 Task: Add Country Life P-5-P 50 Mg to the cart.
Action: Mouse pressed left at (22, 74)
Screenshot: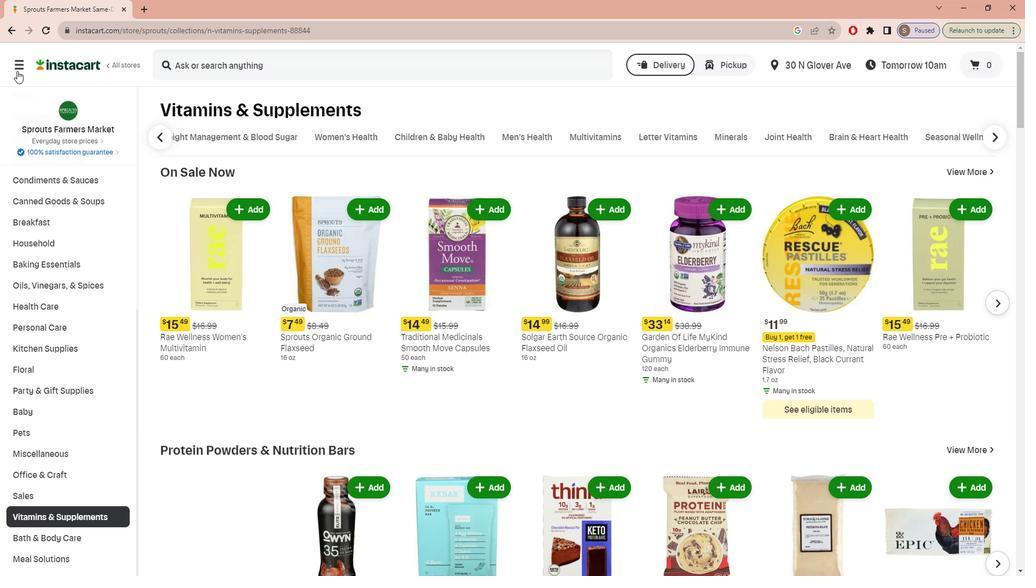 
Action: Mouse moved to (26, 138)
Screenshot: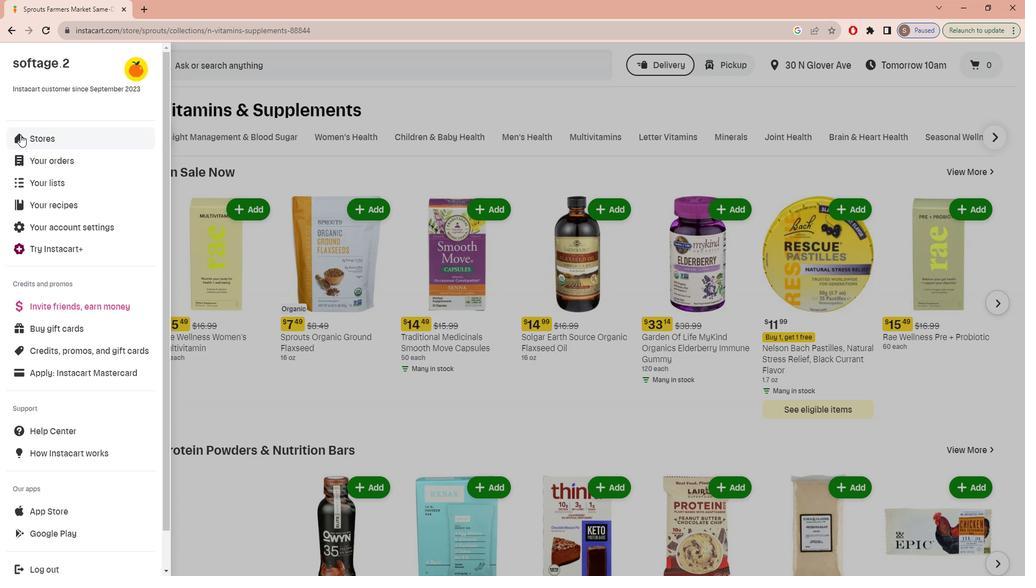 
Action: Mouse pressed left at (26, 138)
Screenshot: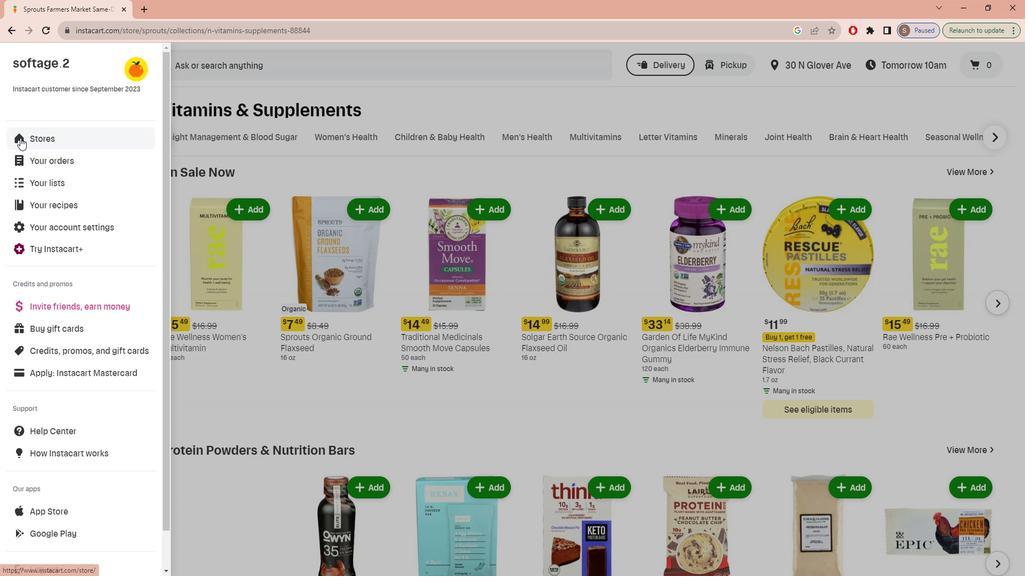 
Action: Mouse moved to (248, 107)
Screenshot: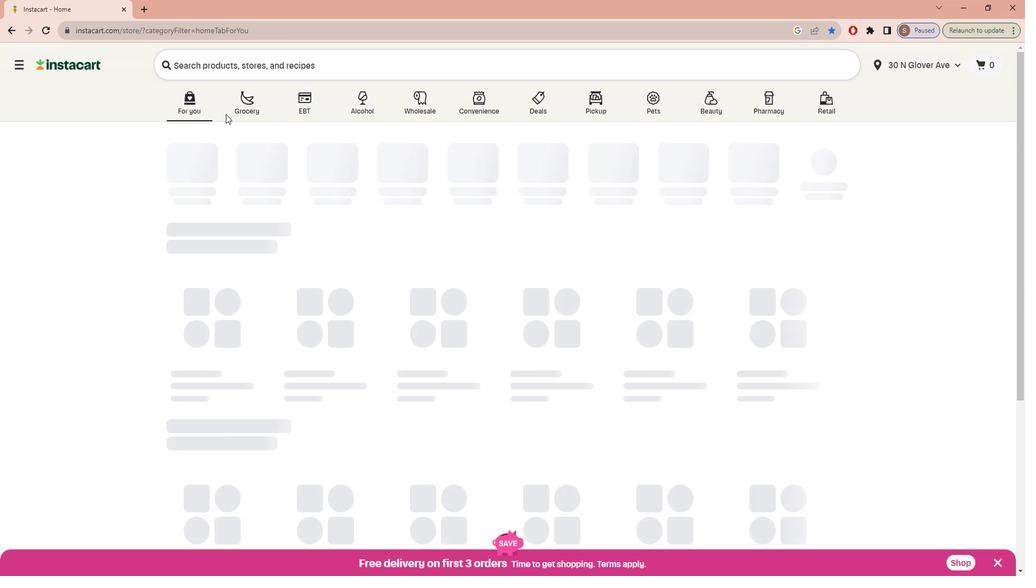
Action: Mouse pressed left at (248, 107)
Screenshot: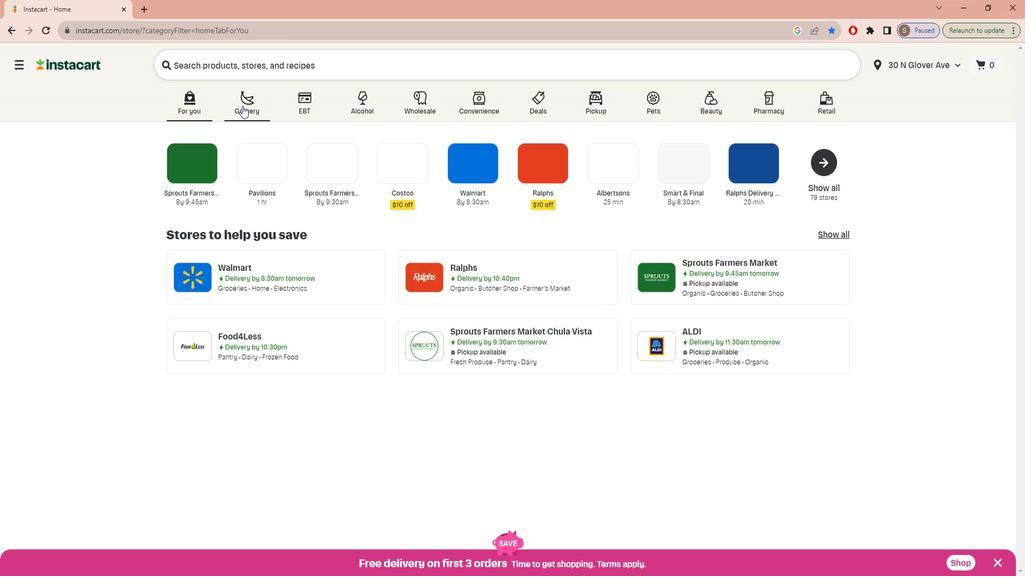
Action: Mouse moved to (226, 313)
Screenshot: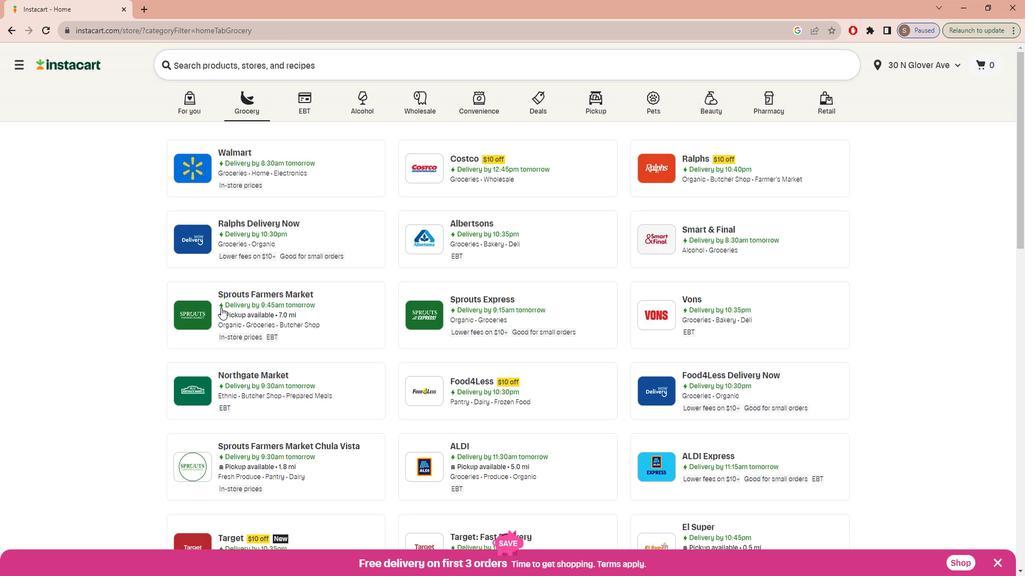 
Action: Mouse pressed left at (226, 313)
Screenshot: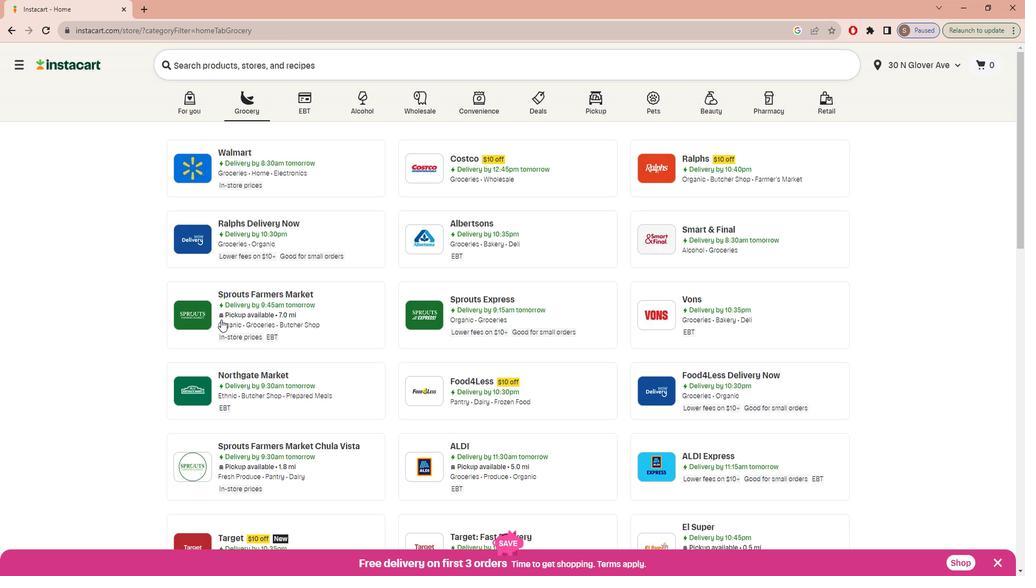 
Action: Mouse moved to (93, 327)
Screenshot: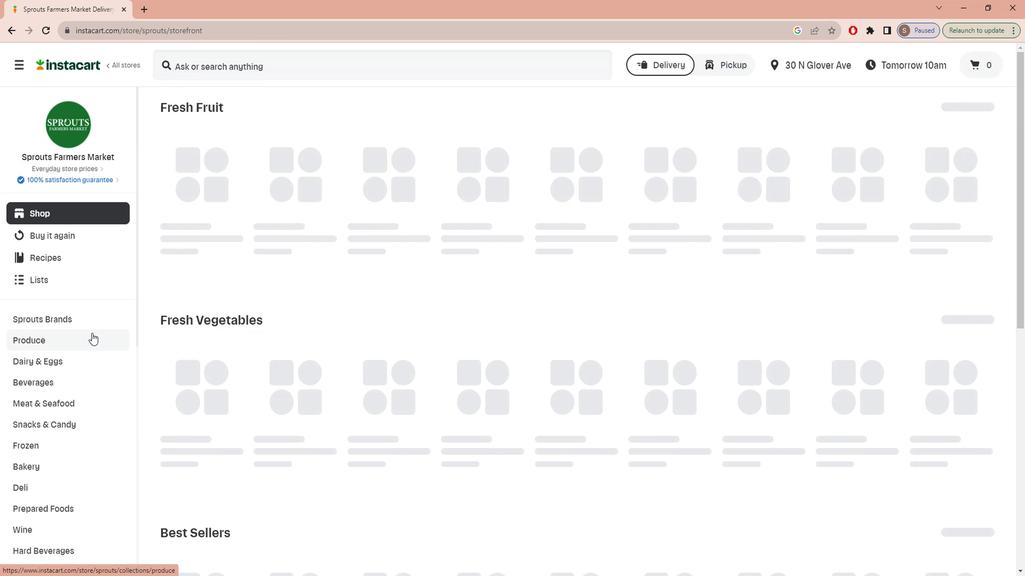 
Action: Mouse scrolled (93, 326) with delta (0, 0)
Screenshot: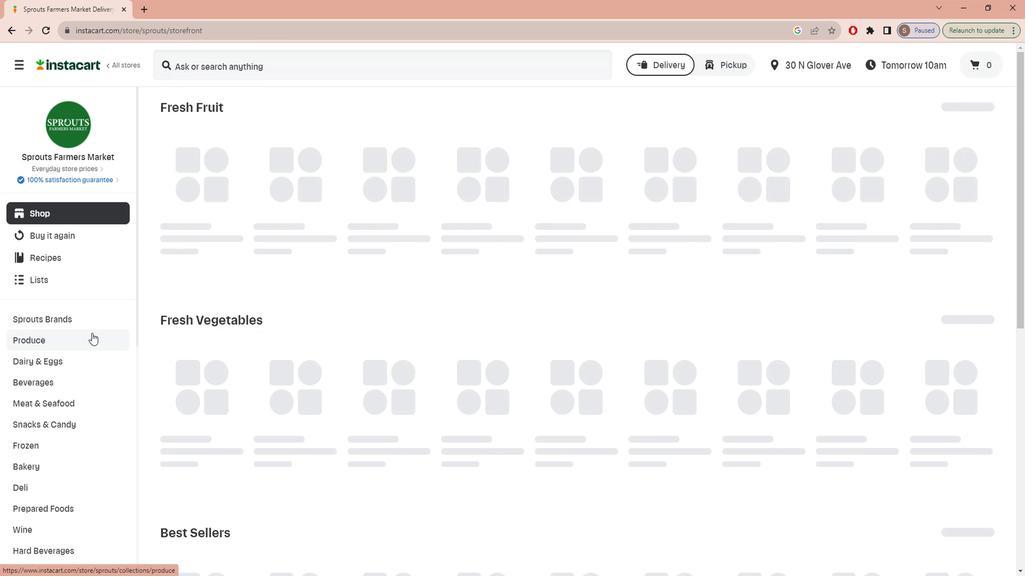 
Action: Mouse moved to (92, 327)
Screenshot: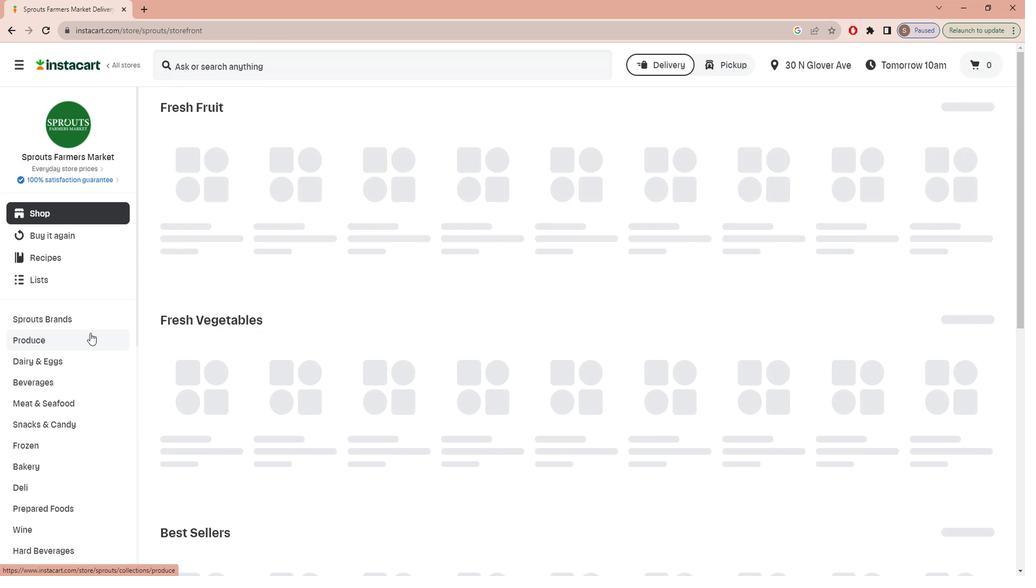 
Action: Mouse scrolled (92, 327) with delta (0, 0)
Screenshot: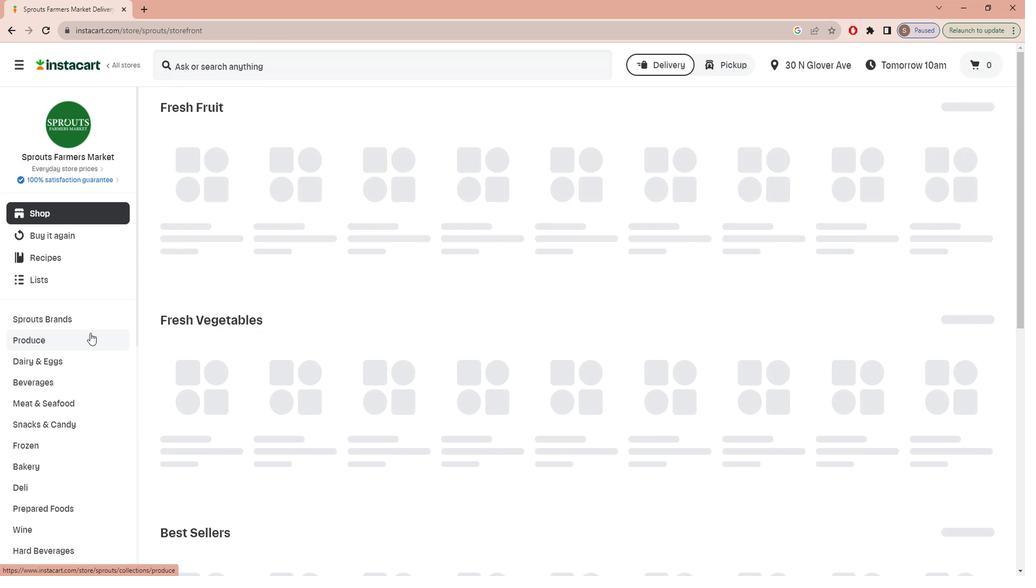 
Action: Mouse moved to (91, 327)
Screenshot: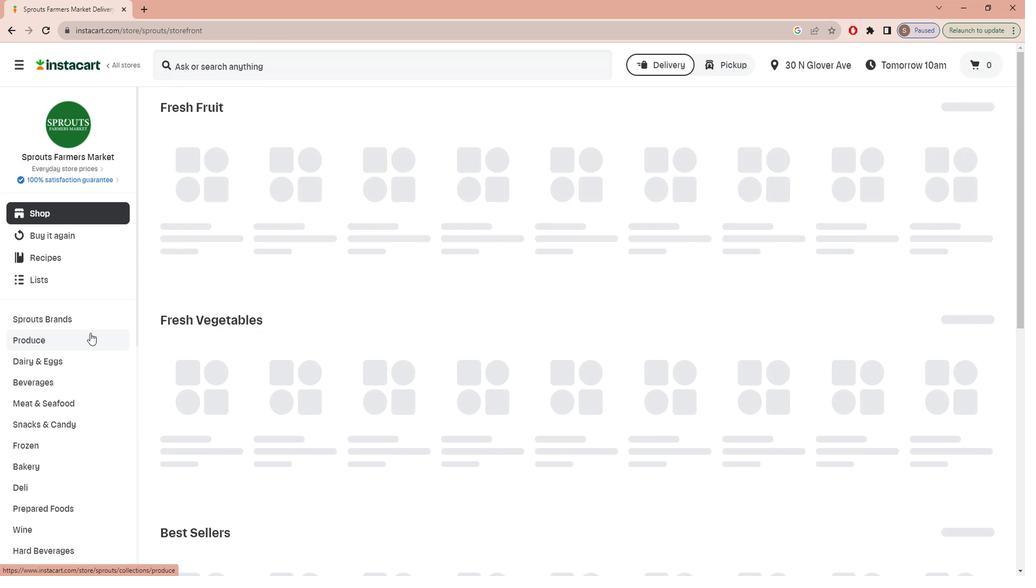 
Action: Mouse scrolled (91, 327) with delta (0, 0)
Screenshot: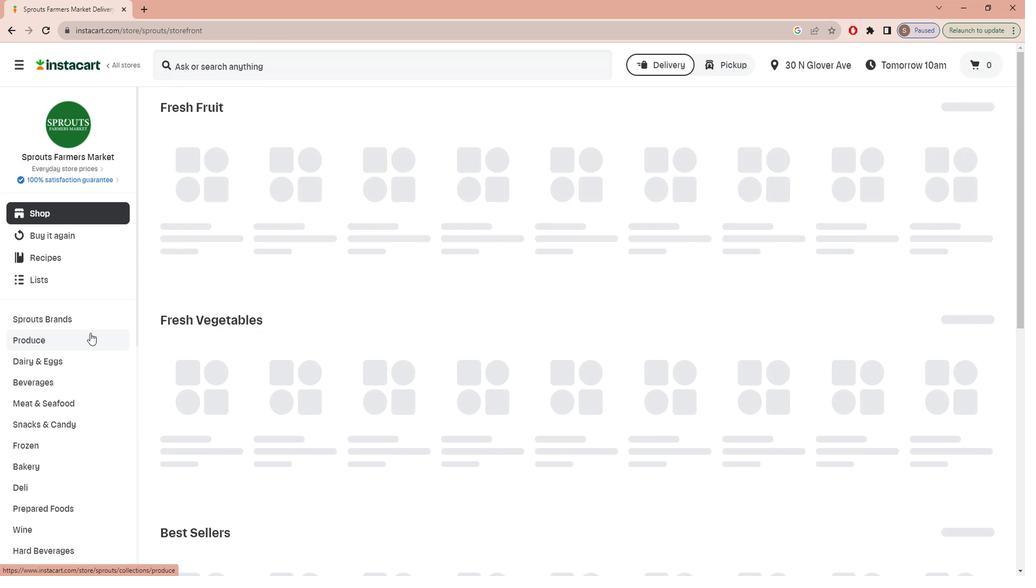 
Action: Mouse moved to (90, 327)
Screenshot: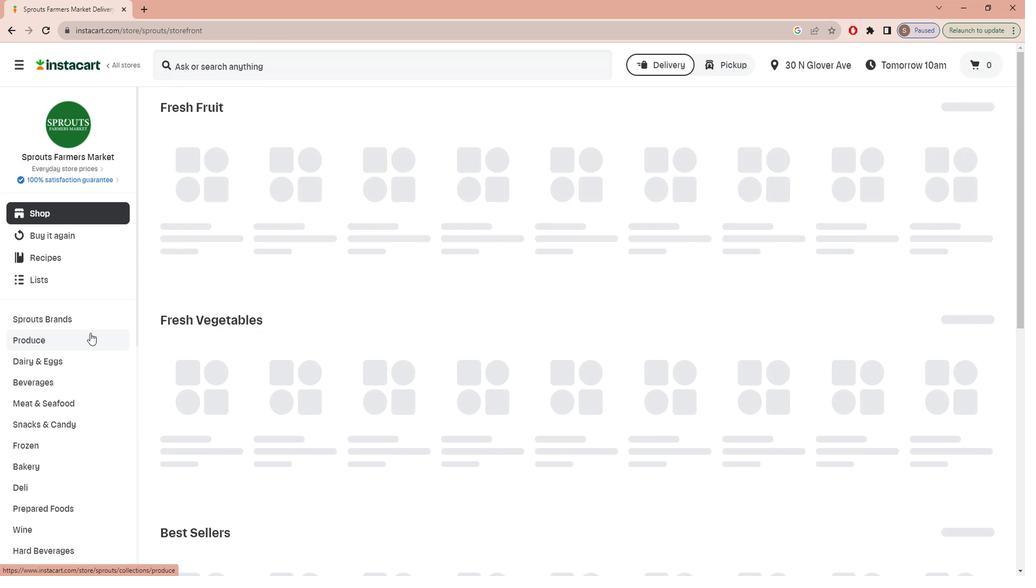 
Action: Mouse scrolled (90, 327) with delta (0, 0)
Screenshot: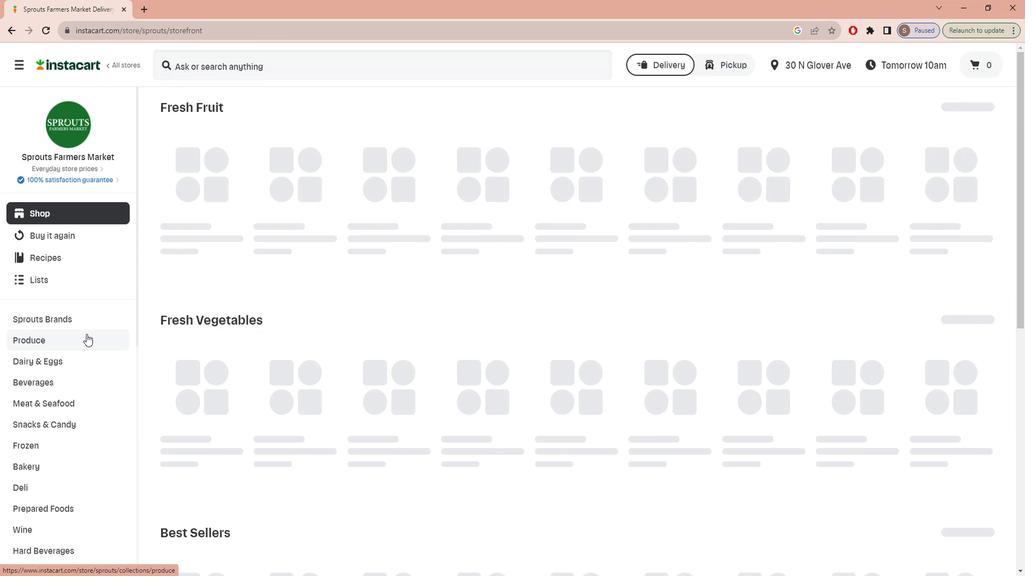 
Action: Mouse scrolled (90, 327) with delta (0, 0)
Screenshot: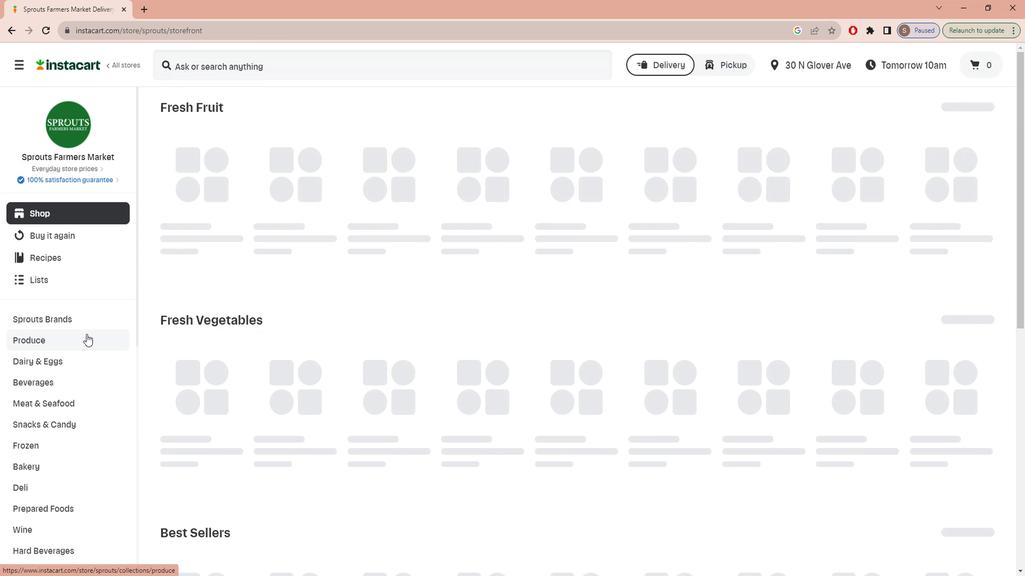 
Action: Mouse scrolled (90, 327) with delta (0, 0)
Screenshot: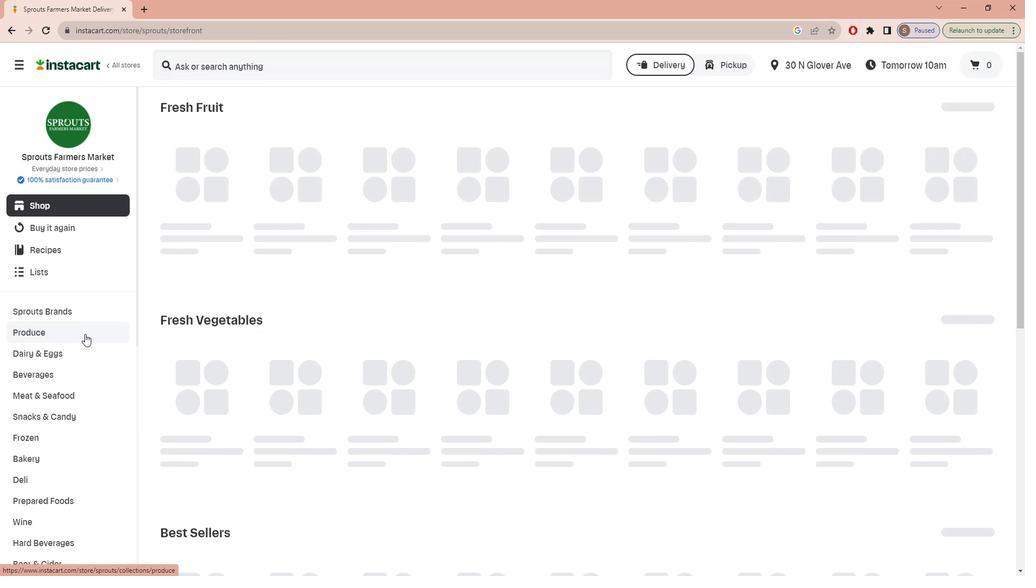 
Action: Mouse scrolled (90, 327) with delta (0, 0)
Screenshot: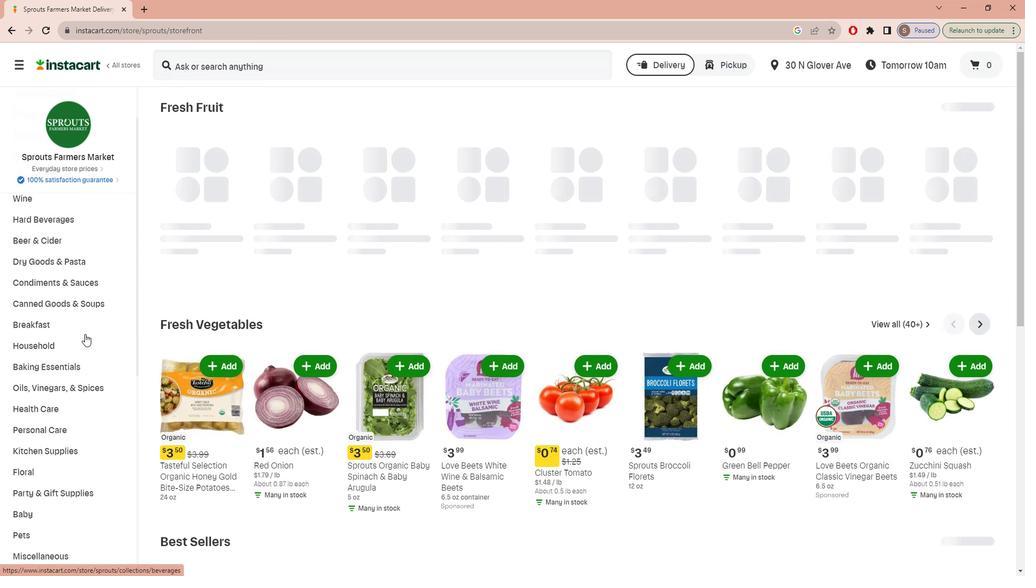 
Action: Mouse scrolled (90, 327) with delta (0, 0)
Screenshot: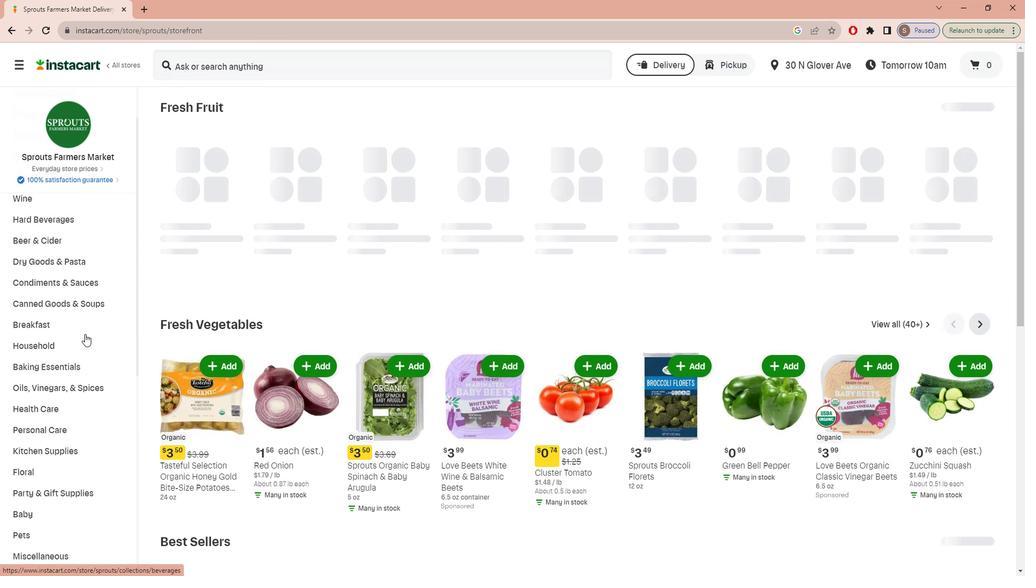 
Action: Mouse scrolled (90, 327) with delta (0, 0)
Screenshot: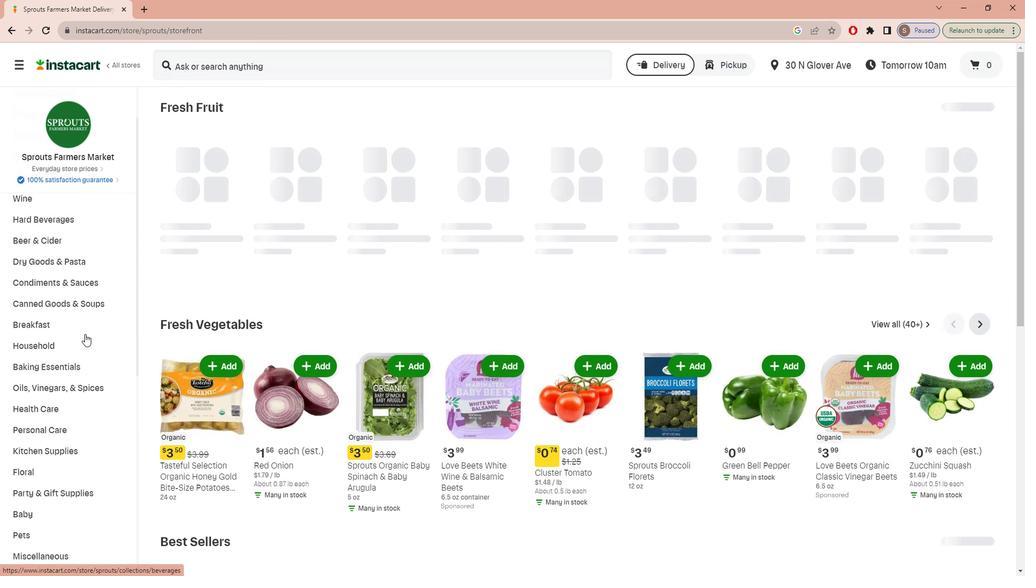 
Action: Mouse scrolled (90, 327) with delta (0, 0)
Screenshot: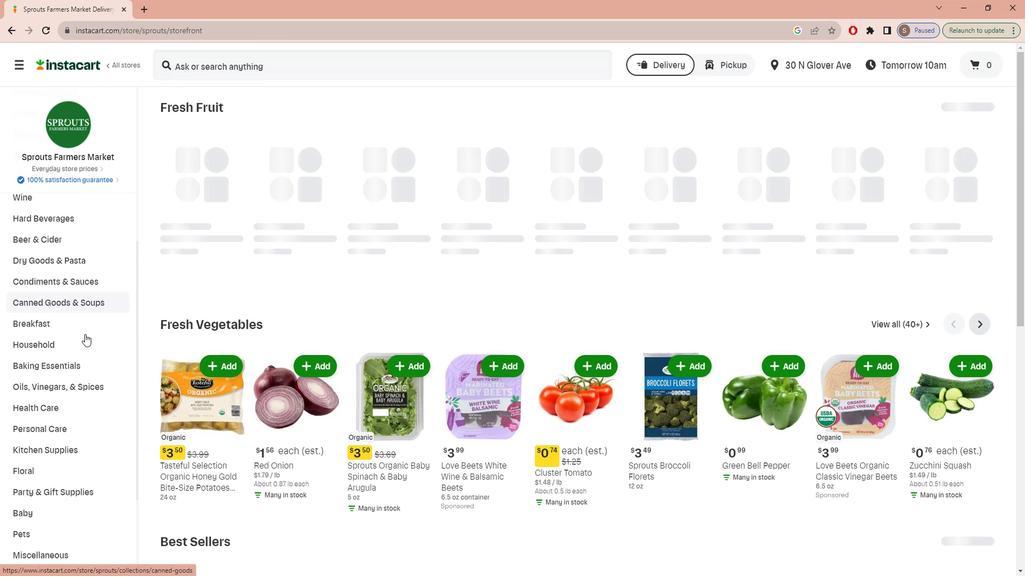
Action: Mouse scrolled (90, 327) with delta (0, 0)
Screenshot: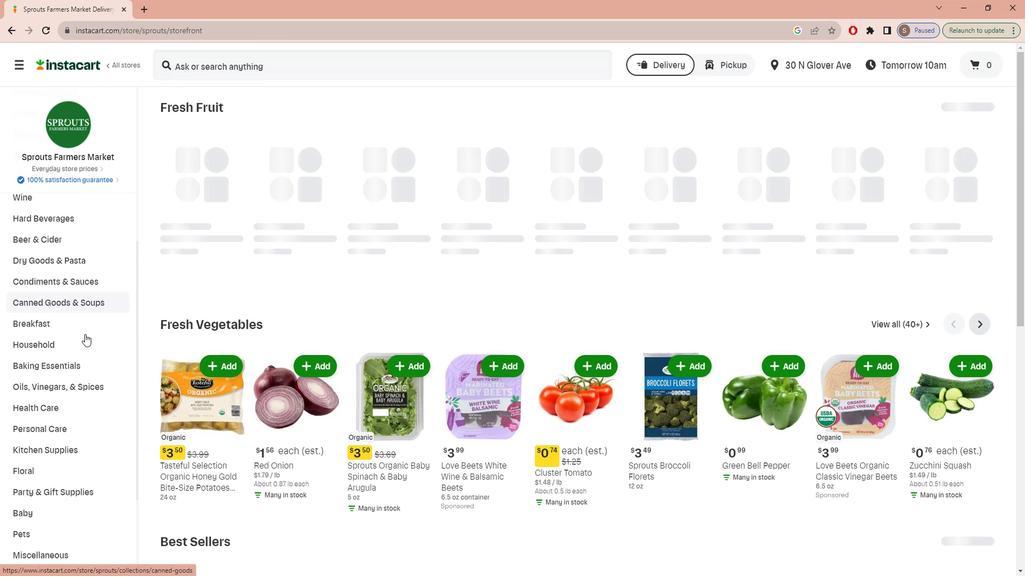 
Action: Mouse scrolled (90, 327) with delta (0, 0)
Screenshot: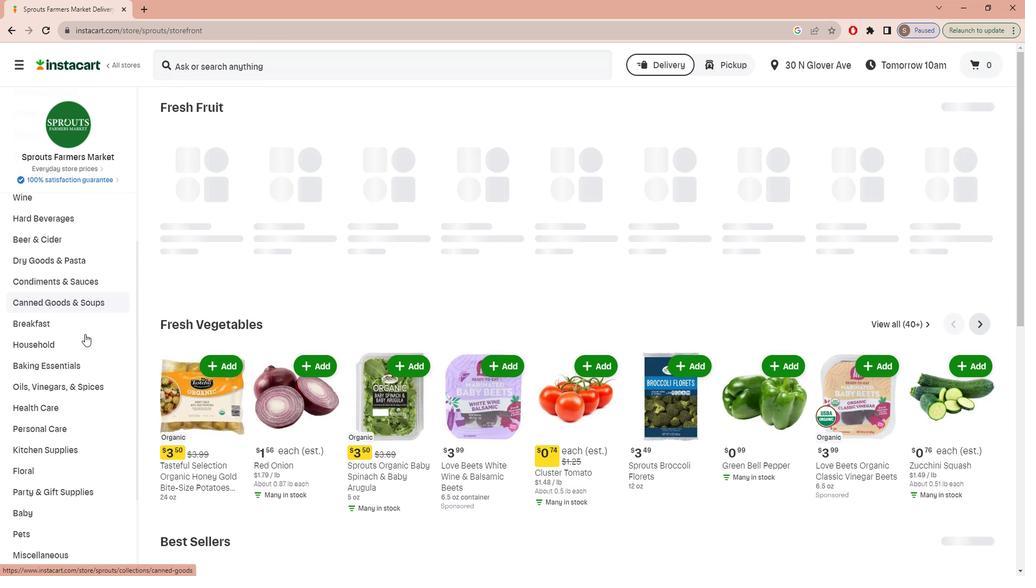 
Action: Mouse moved to (60, 499)
Screenshot: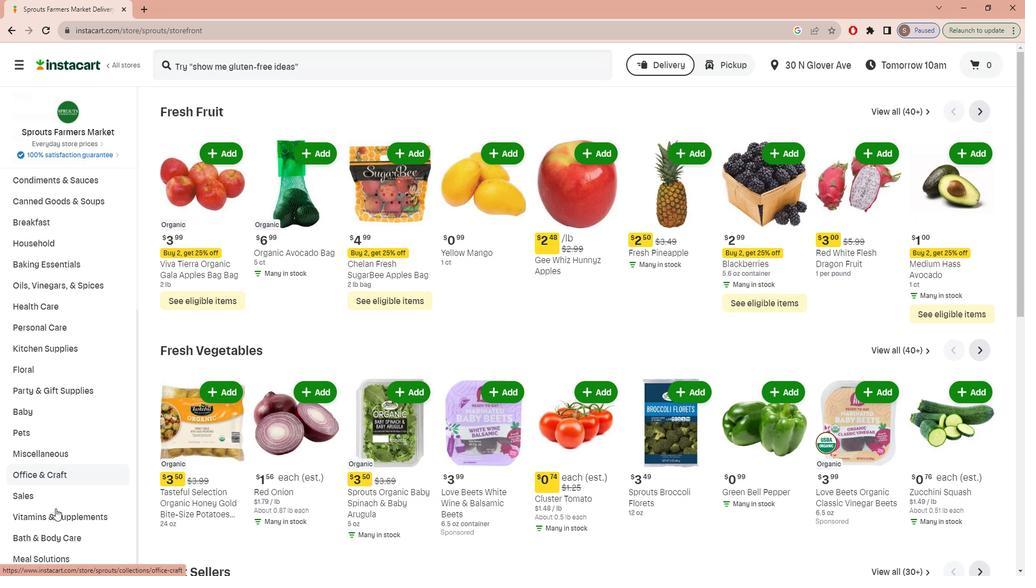 
Action: Mouse pressed left at (60, 499)
Screenshot: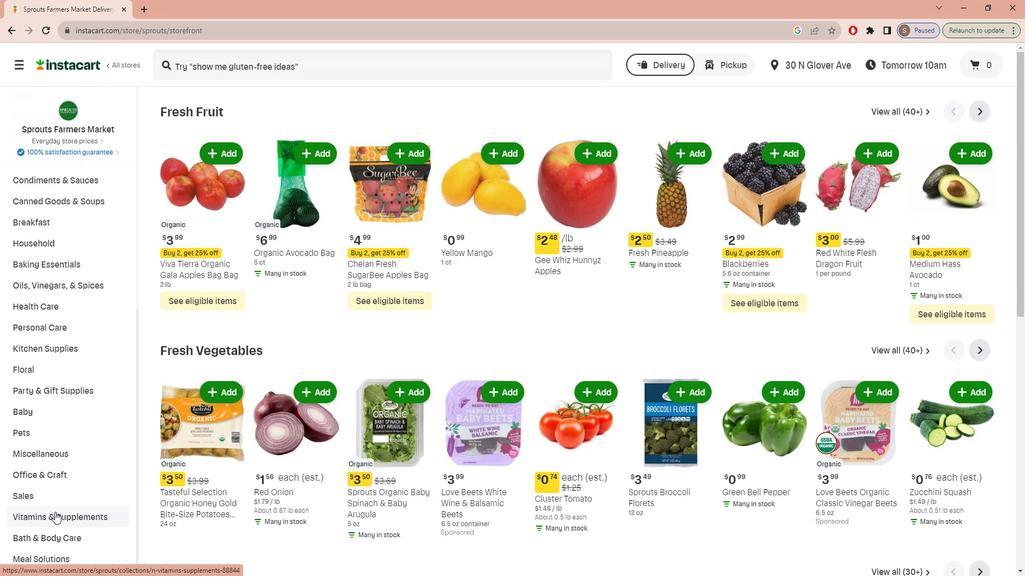 
Action: Mouse moved to (998, 134)
Screenshot: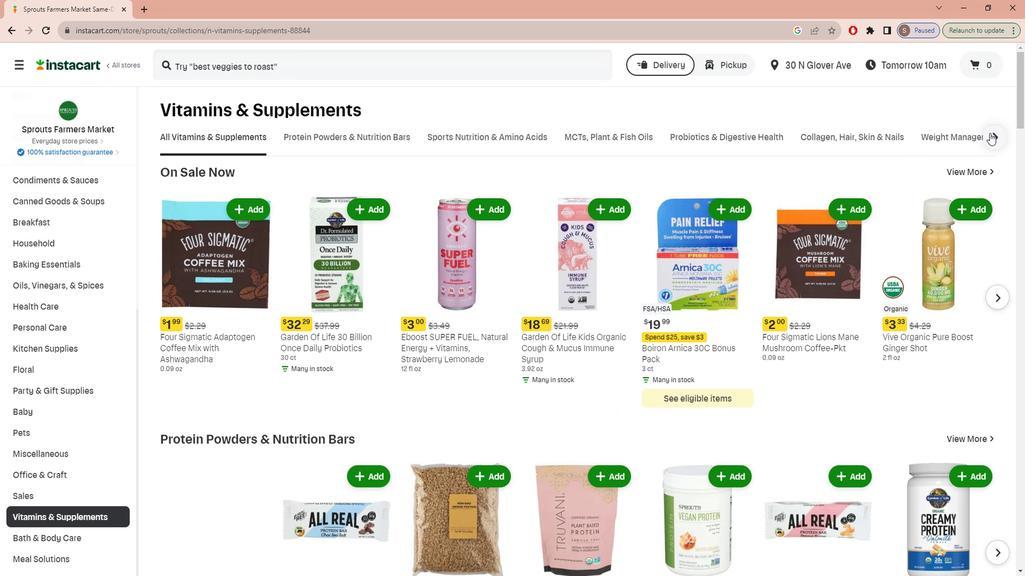 
Action: Mouse pressed left at (998, 134)
Screenshot: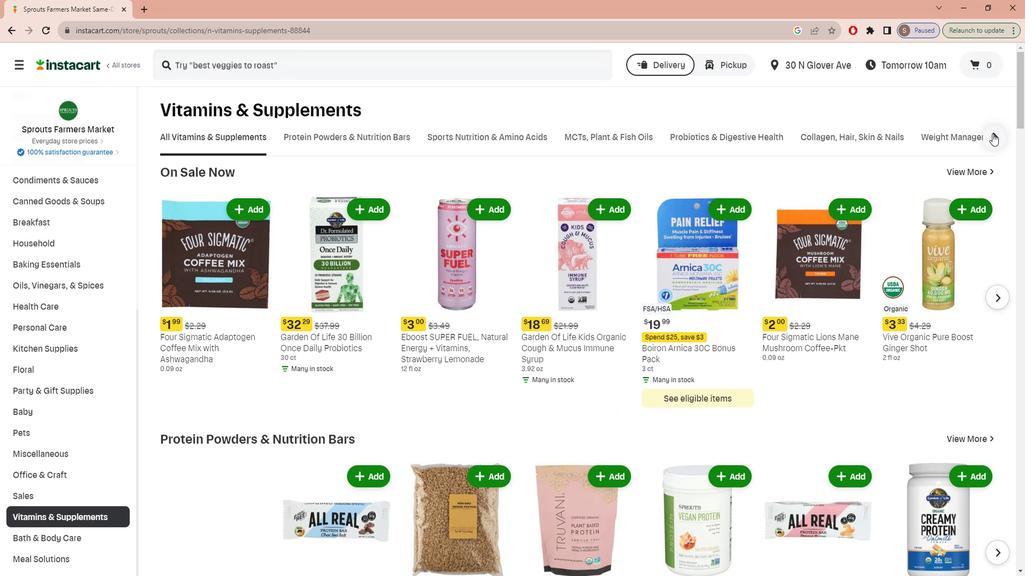 
Action: Mouse moved to (738, 136)
Screenshot: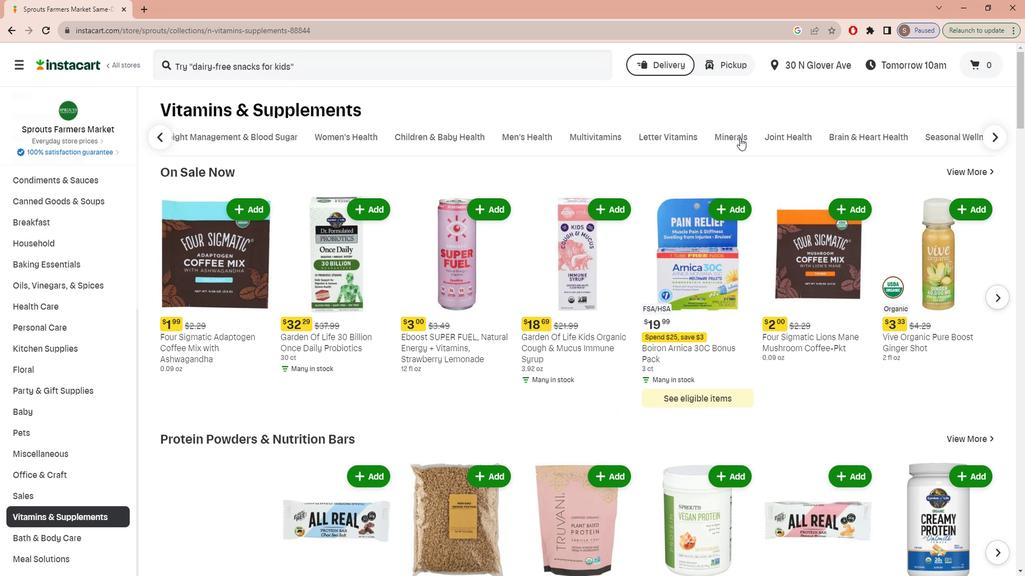 
Action: Mouse pressed left at (738, 136)
Screenshot: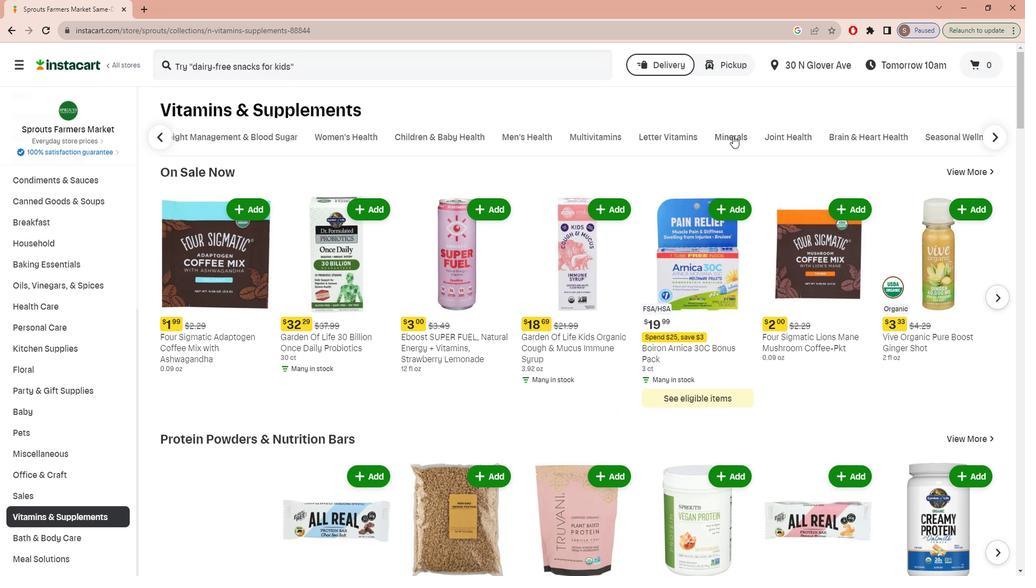 
Action: Mouse moved to (379, 69)
Screenshot: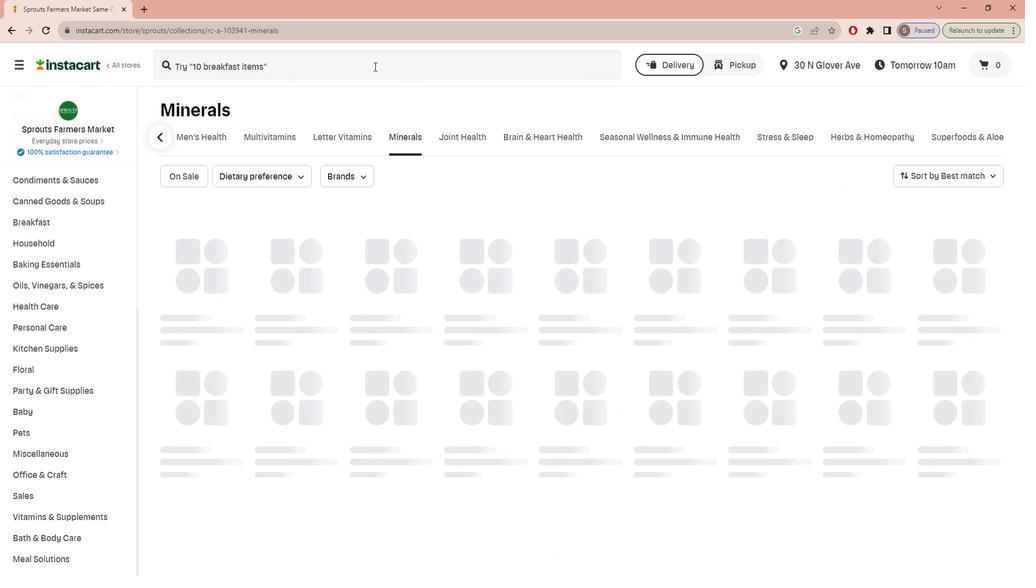 
Action: Mouse pressed left at (379, 69)
Screenshot: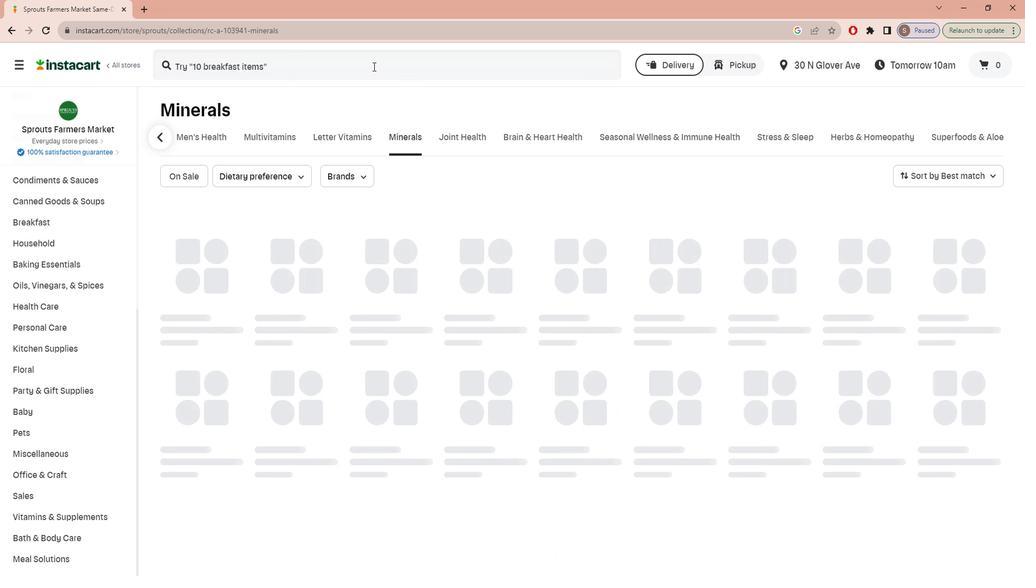 
Action: Key pressed <Key.caps_lock>C<Key.caps_lock>ountry<Key.space><Key.caps_lock>L<Key.caps_lock>ife<Key.space><Key.caps_lock>P-5-P<Key.space>50<Key.space>M<Key.caps_lock>g<Key.enter>
Screenshot: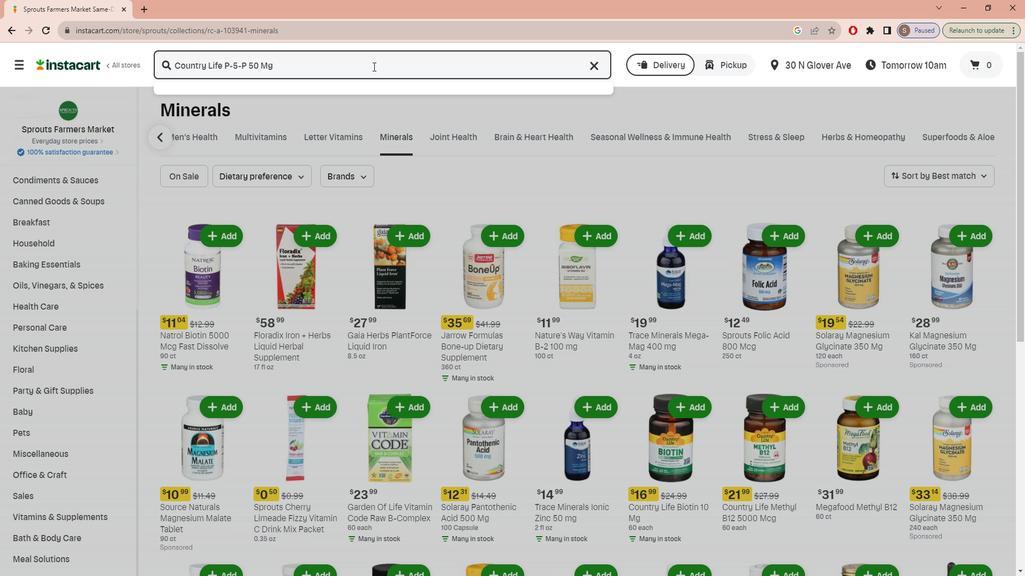 
Action: Mouse moved to (479, 361)
Screenshot: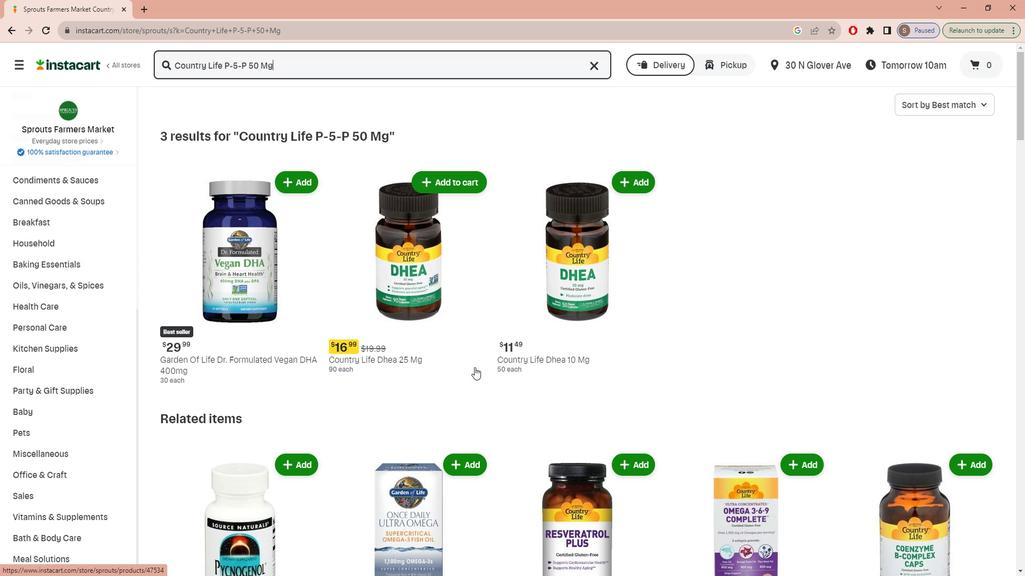 
Action: Mouse scrolled (479, 360) with delta (0, 0)
Screenshot: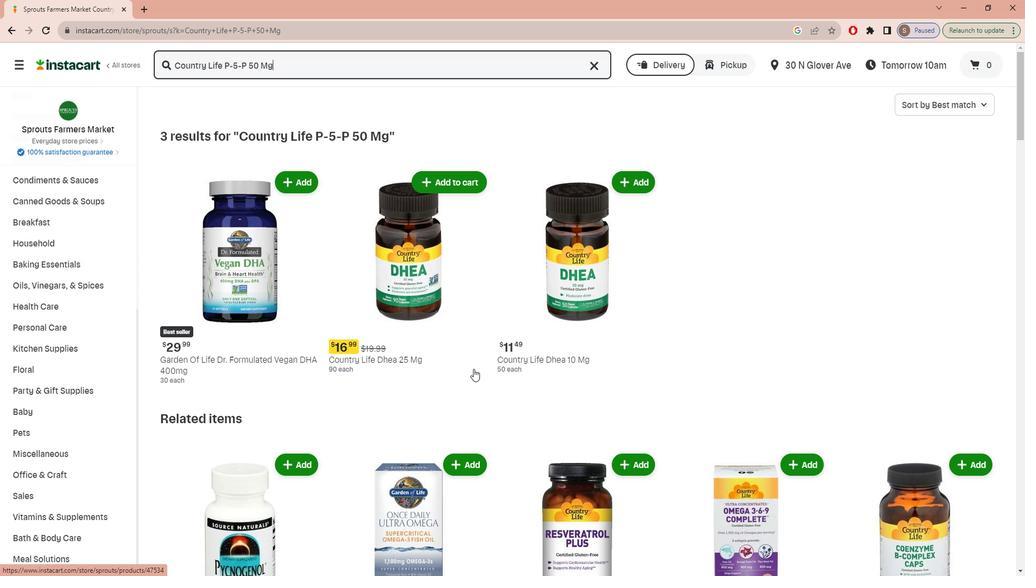 
Action: Mouse scrolled (479, 360) with delta (0, 0)
Screenshot: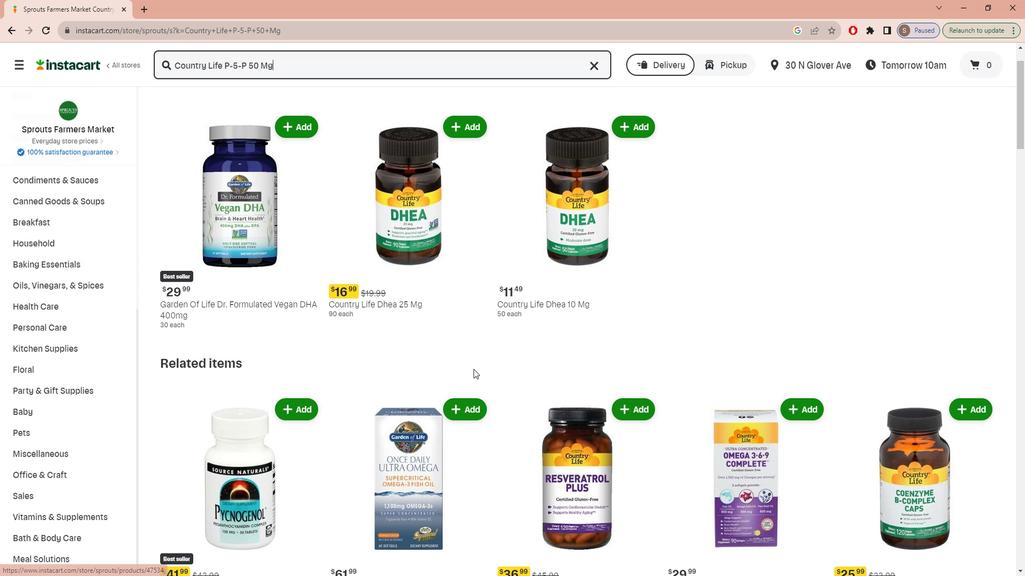 
Action: Mouse scrolled (479, 360) with delta (0, 0)
Screenshot: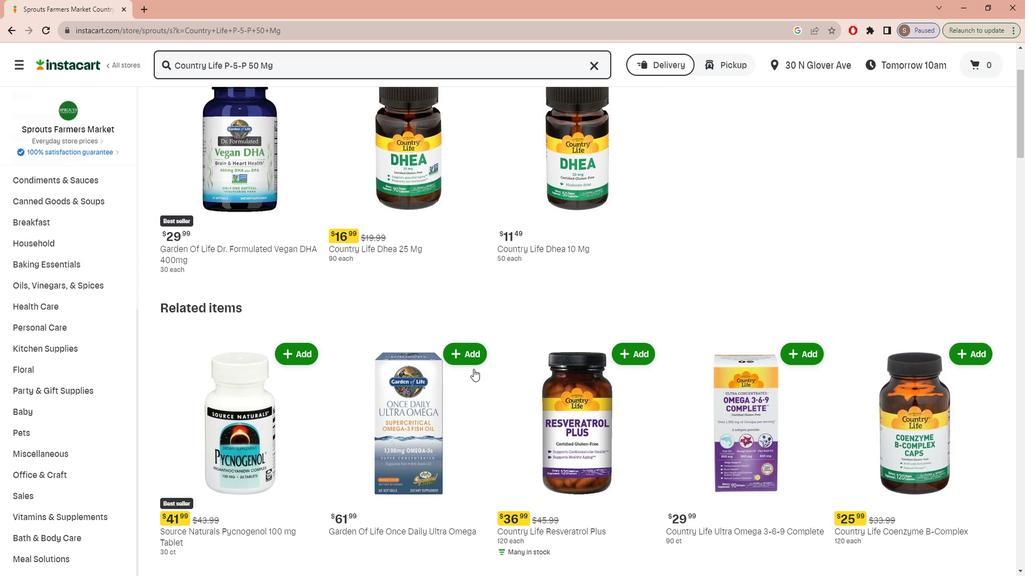 
Action: Mouse scrolled (479, 360) with delta (0, 0)
Screenshot: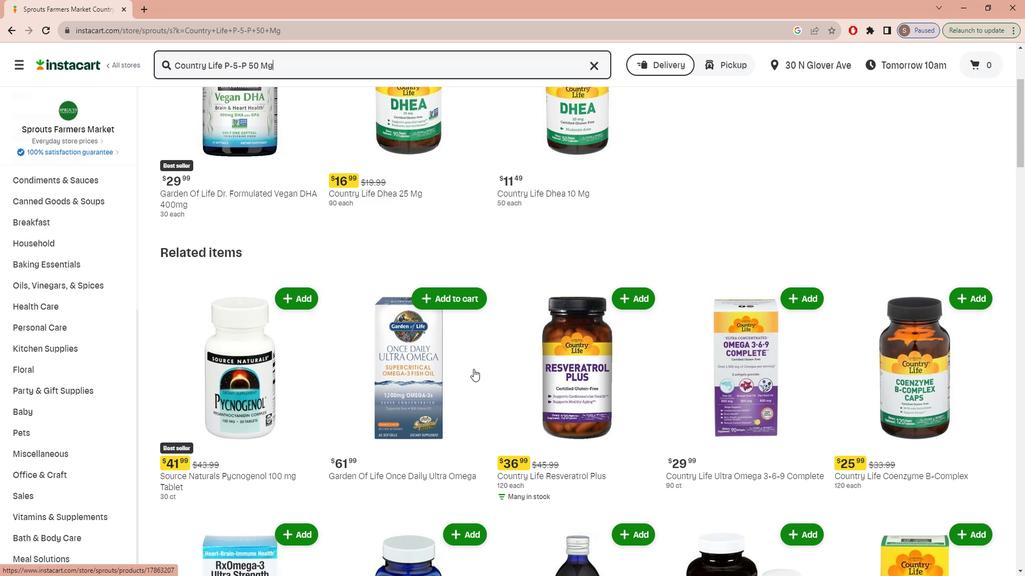 
Action: Mouse scrolled (479, 360) with delta (0, 0)
Screenshot: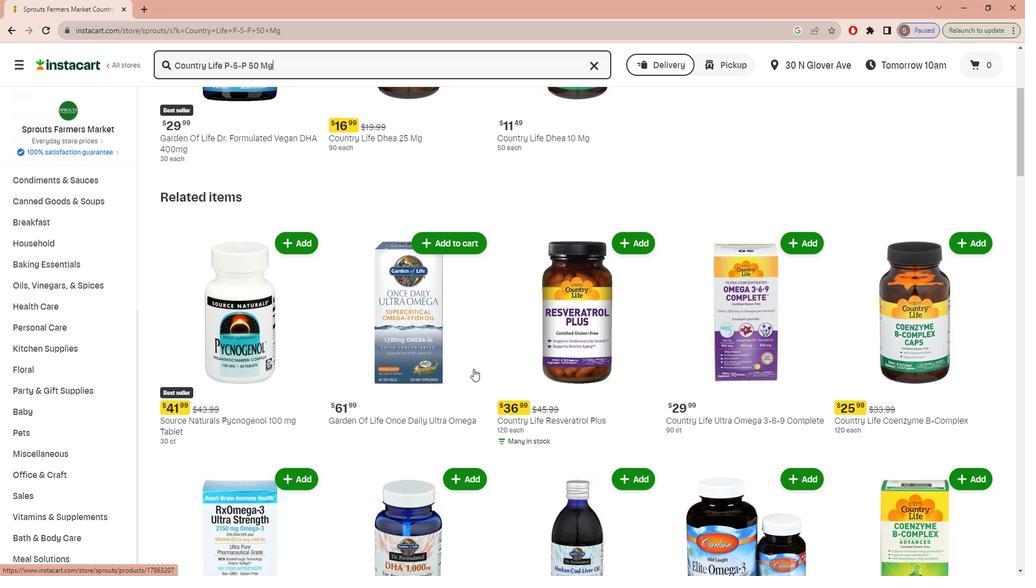 
Action: Mouse scrolled (479, 360) with delta (0, 0)
Screenshot: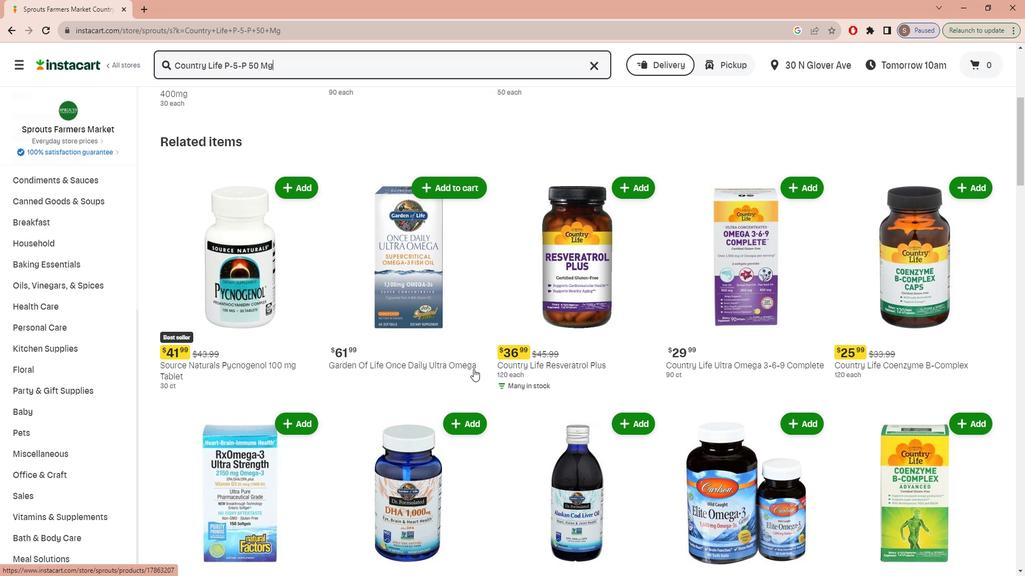 
Action: Mouse scrolled (479, 360) with delta (0, 0)
Screenshot: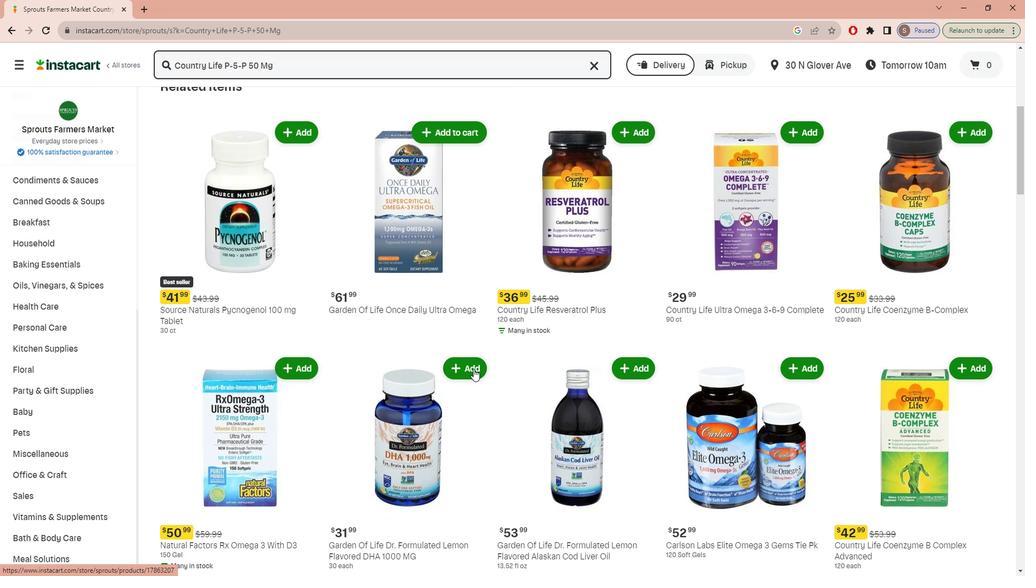 
Action: Mouse scrolled (479, 360) with delta (0, 0)
Screenshot: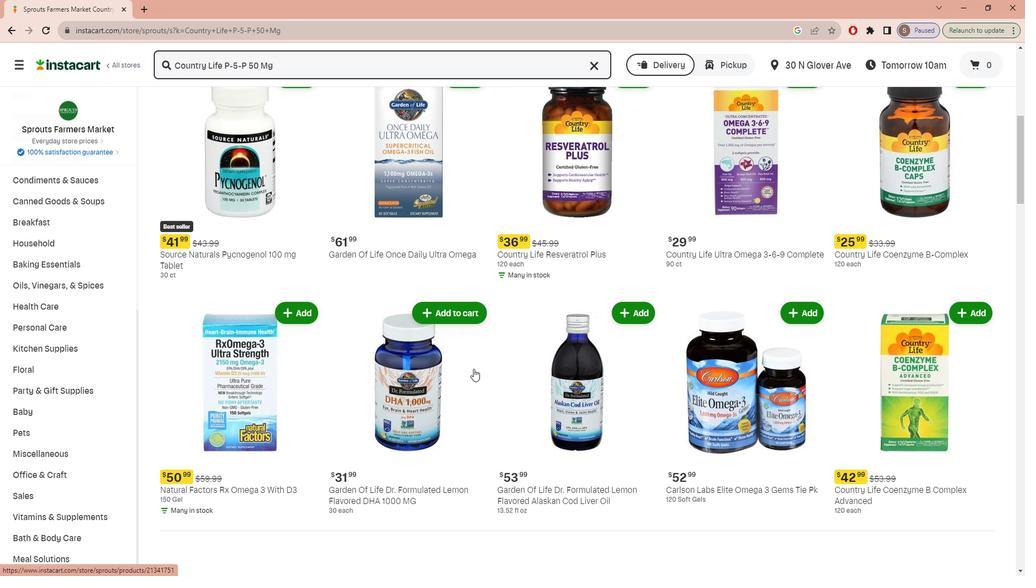 
Action: Mouse scrolled (479, 360) with delta (0, 0)
Screenshot: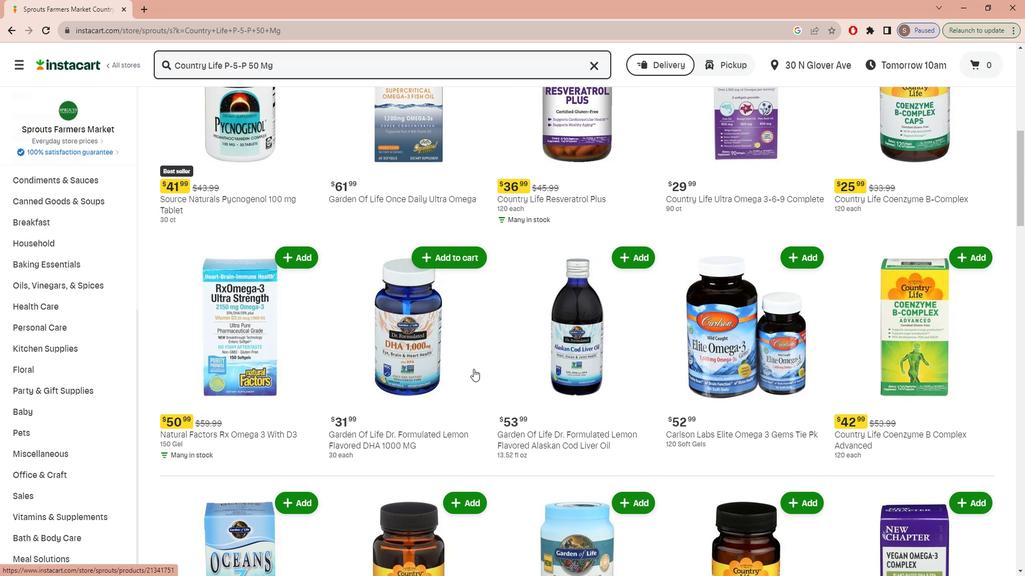 
Action: Mouse scrolled (479, 360) with delta (0, 0)
Screenshot: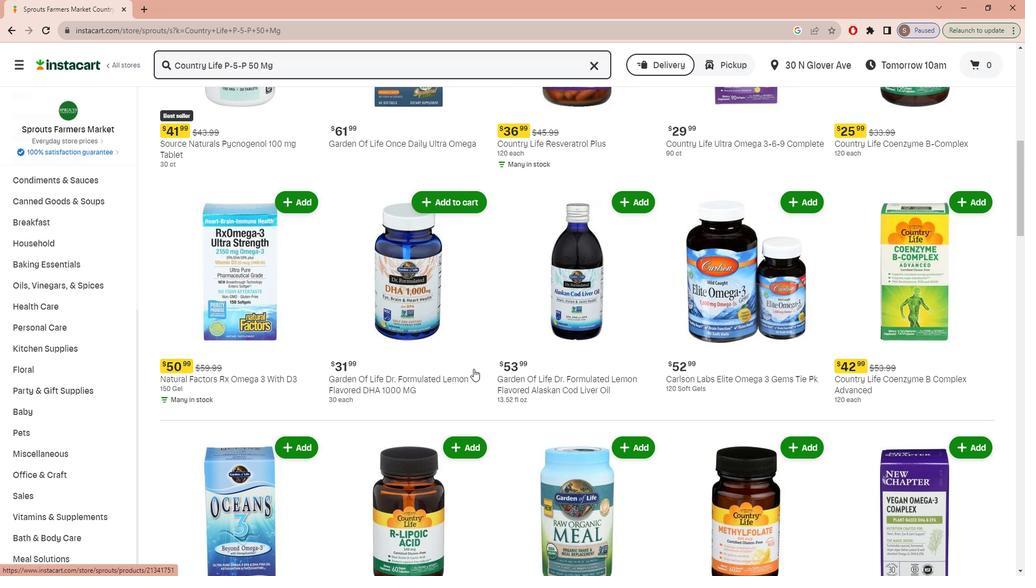 
Action: Mouse scrolled (479, 360) with delta (0, 0)
Screenshot: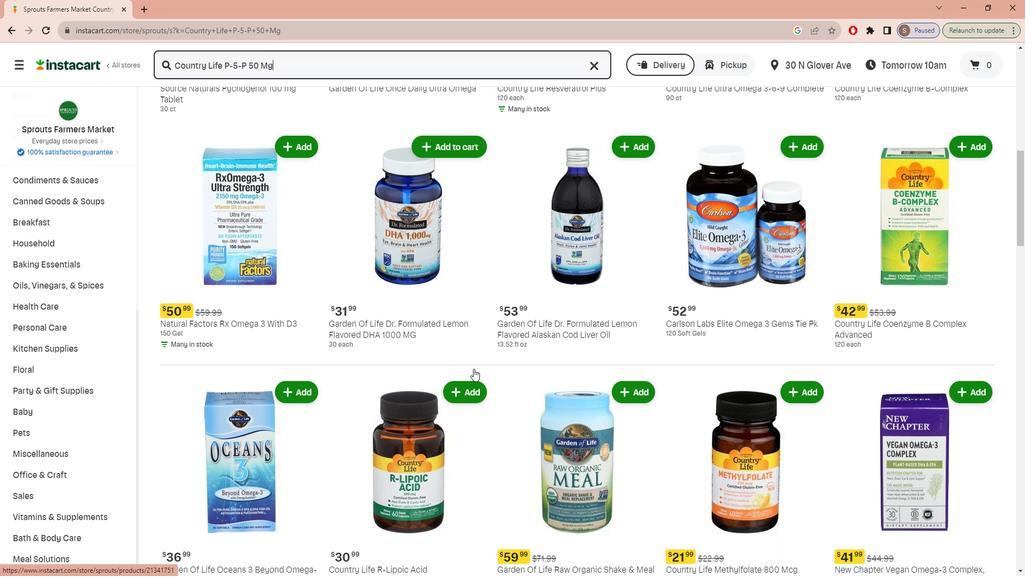 
Action: Mouse scrolled (479, 360) with delta (0, 0)
Screenshot: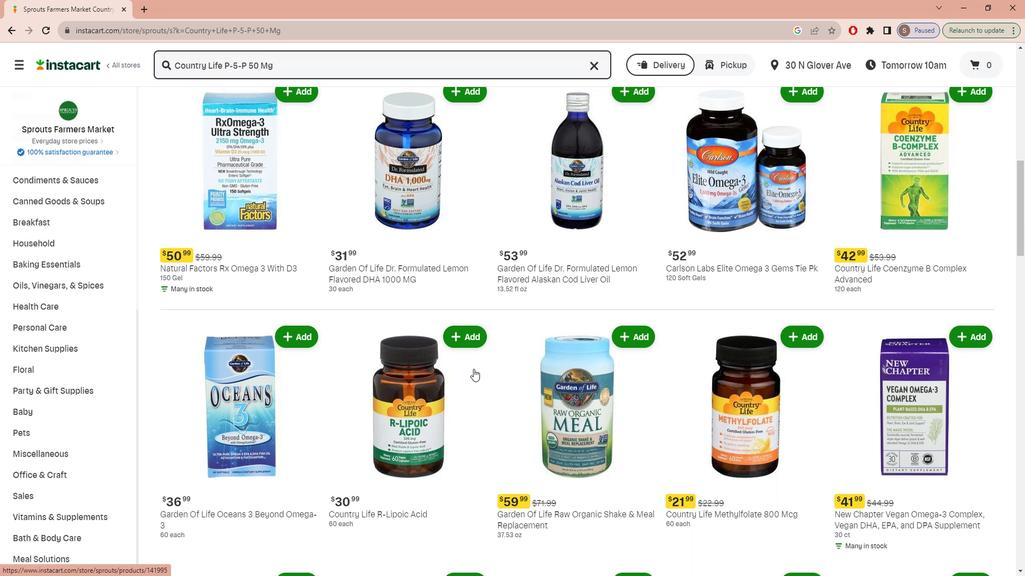 
Action: Mouse scrolled (479, 360) with delta (0, 0)
Screenshot: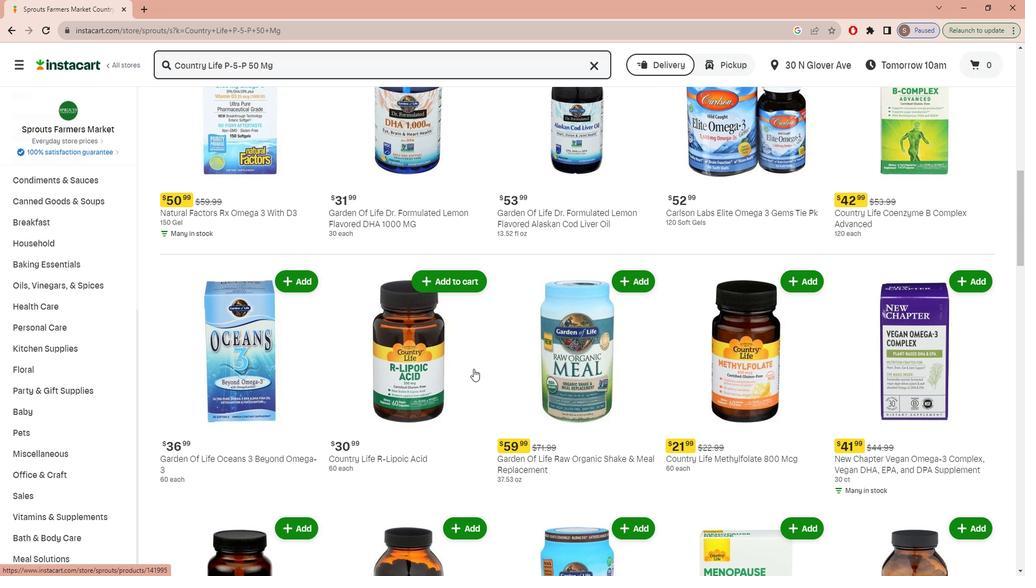 
Action: Mouse scrolled (479, 360) with delta (0, 0)
Screenshot: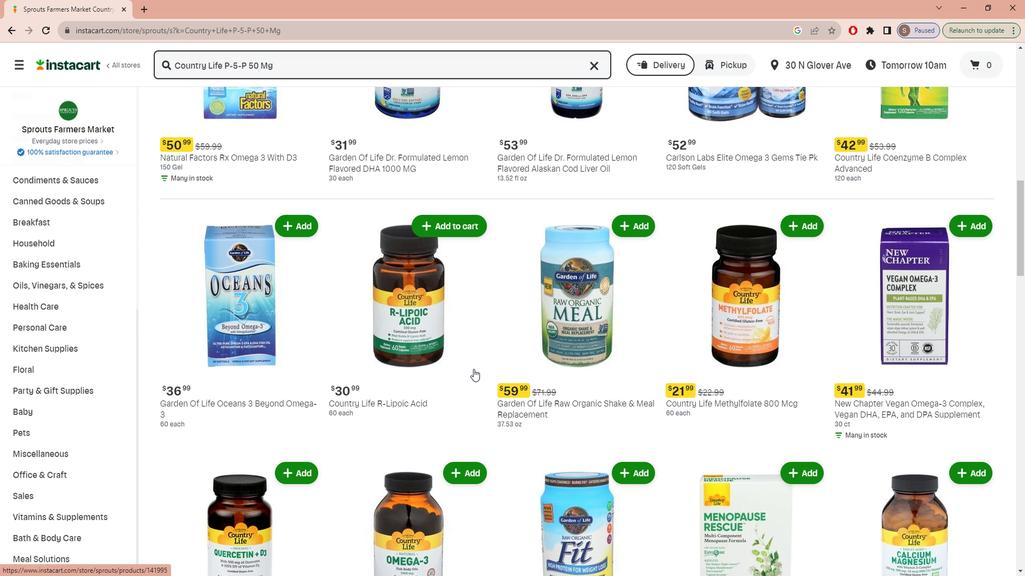 
Action: Mouse scrolled (479, 360) with delta (0, 0)
Screenshot: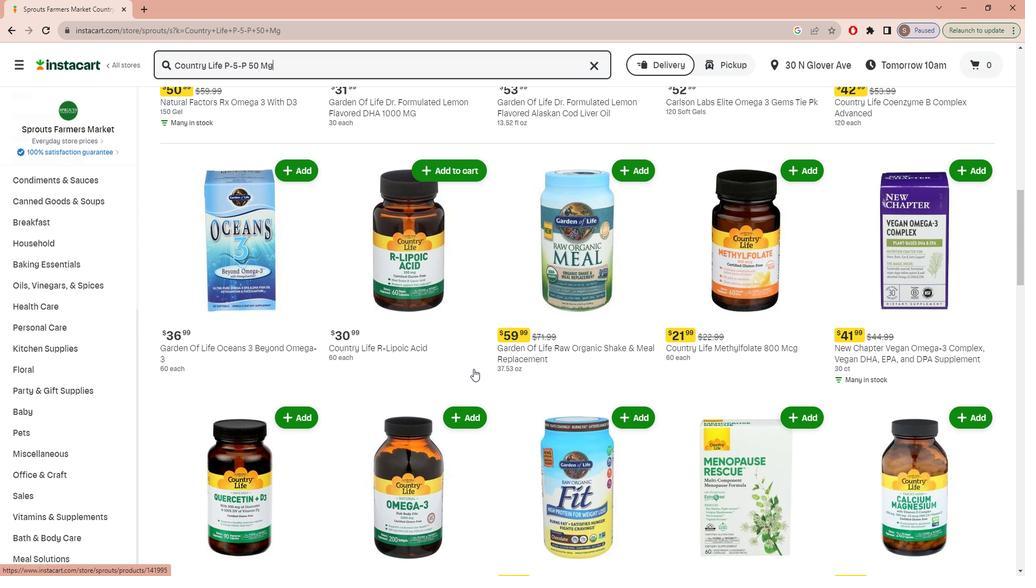 
Action: Mouse scrolled (479, 360) with delta (0, 0)
Screenshot: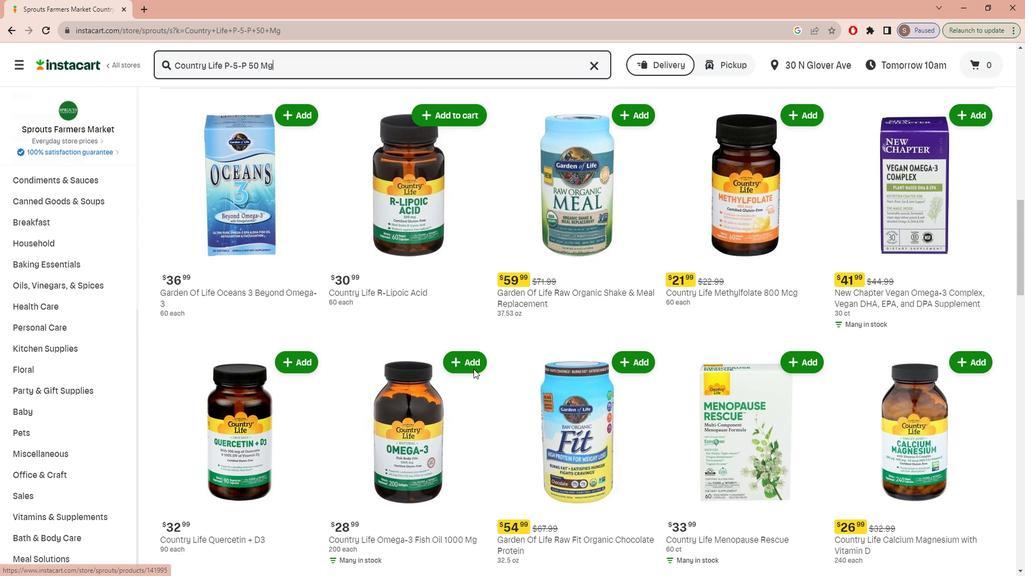 
Action: Mouse scrolled (479, 360) with delta (0, 0)
Screenshot: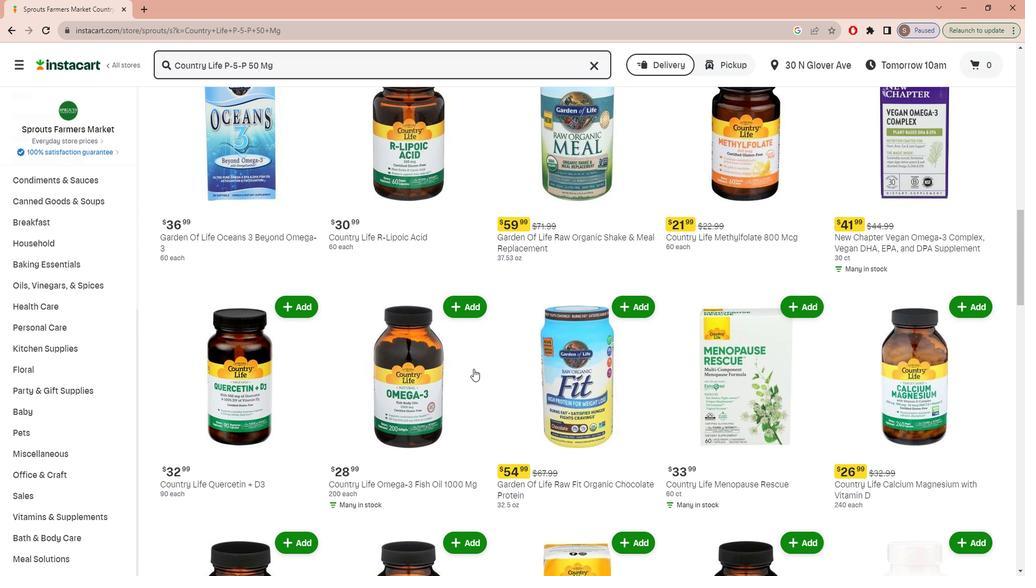
Action: Mouse scrolled (479, 360) with delta (0, 0)
Screenshot: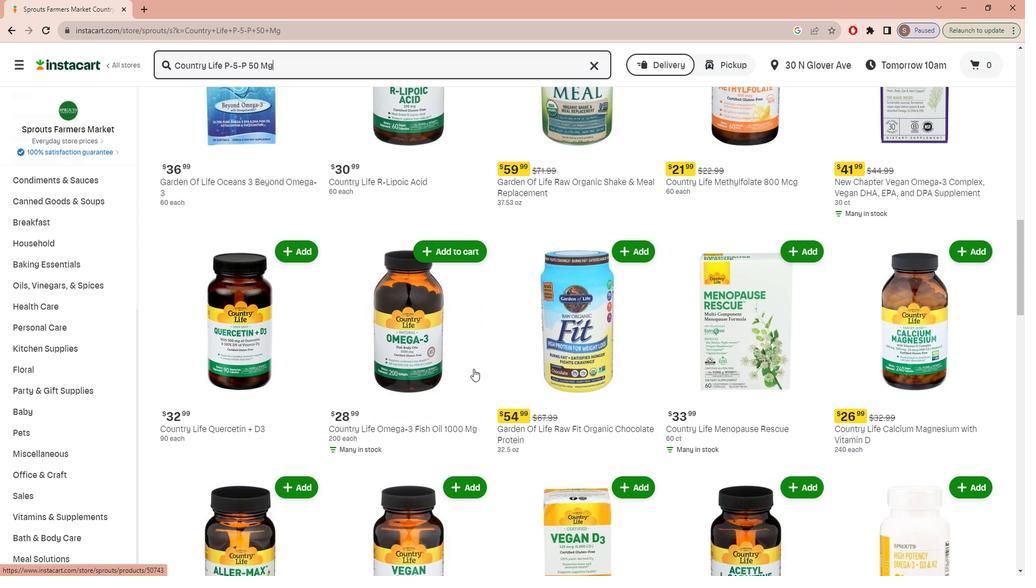 
Action: Mouse scrolled (479, 360) with delta (0, 0)
Screenshot: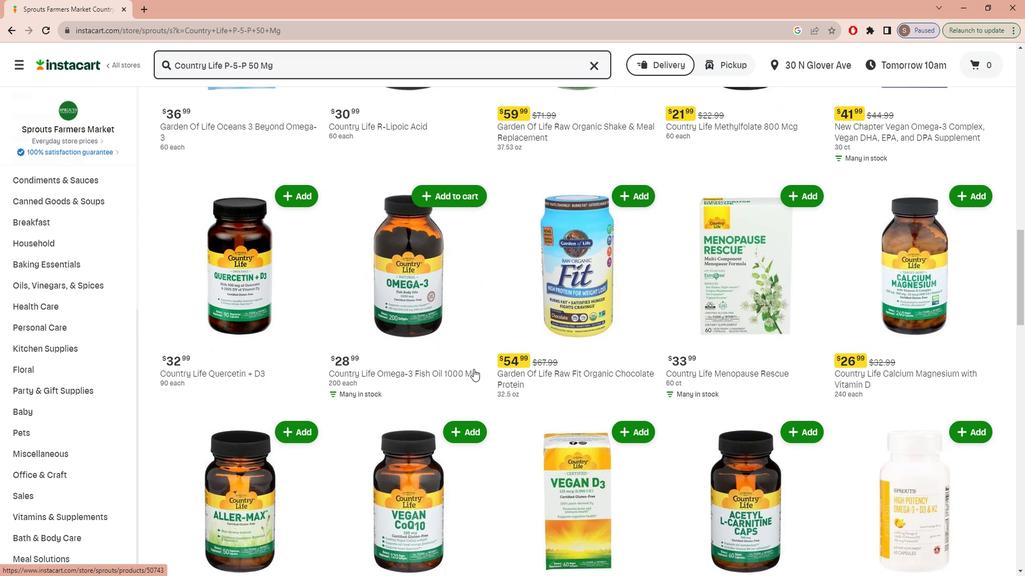 
Action: Mouse scrolled (479, 360) with delta (0, 0)
Screenshot: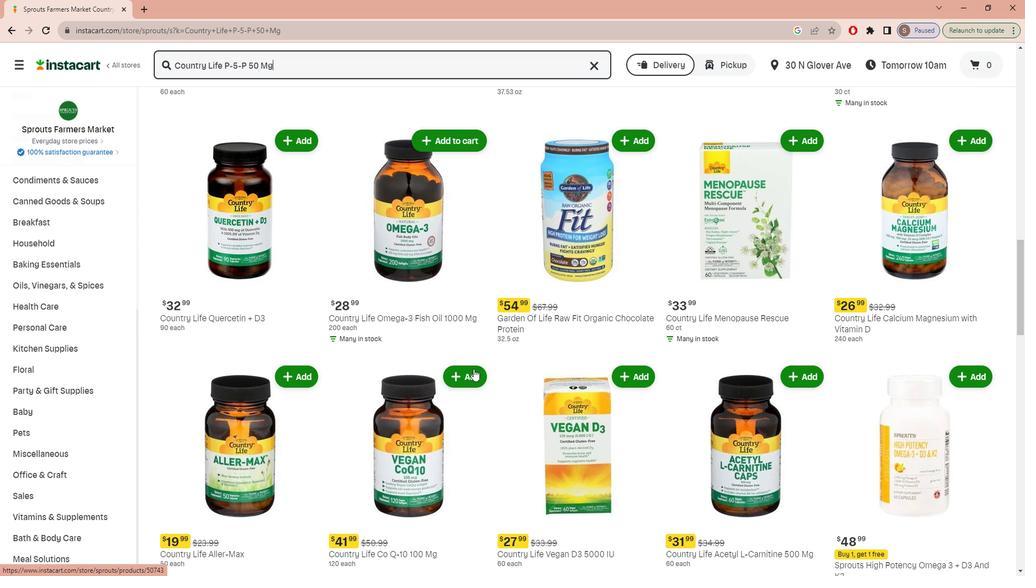 
Action: Mouse scrolled (479, 360) with delta (0, 0)
Screenshot: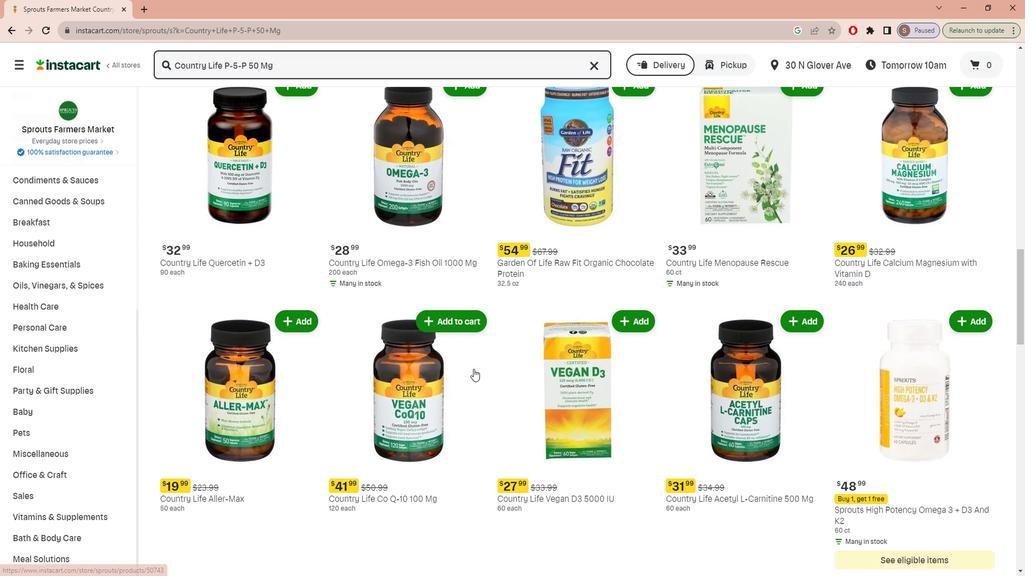 
Action: Mouse scrolled (479, 360) with delta (0, 0)
Screenshot: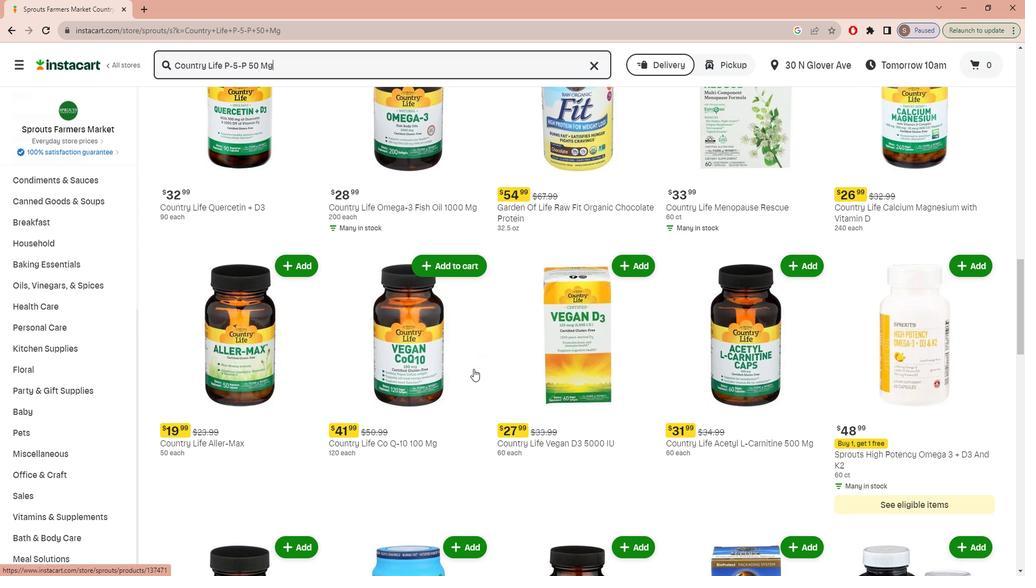 
Action: Mouse scrolled (479, 360) with delta (0, 0)
Screenshot: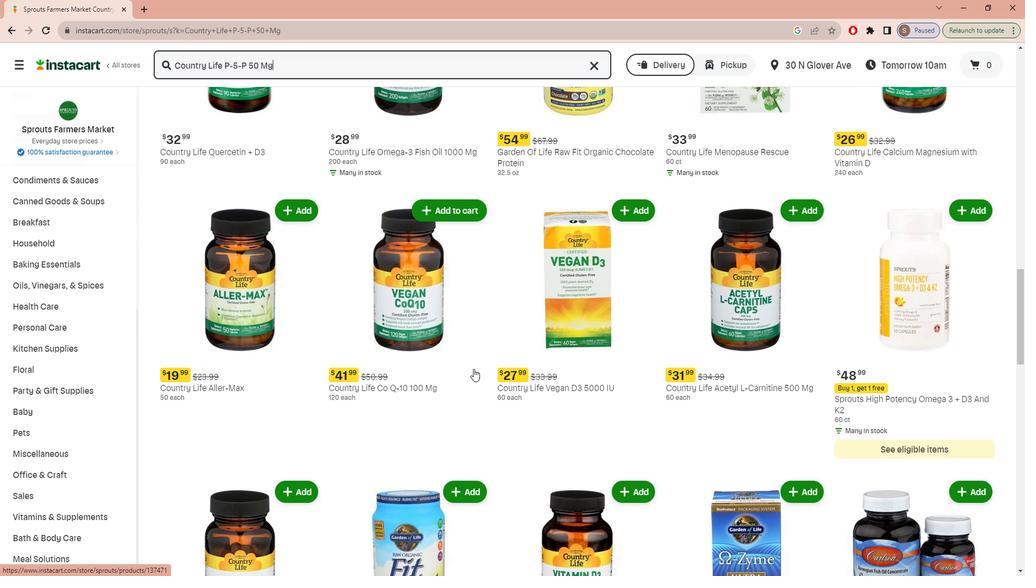 
Action: Mouse scrolled (479, 360) with delta (0, 0)
Screenshot: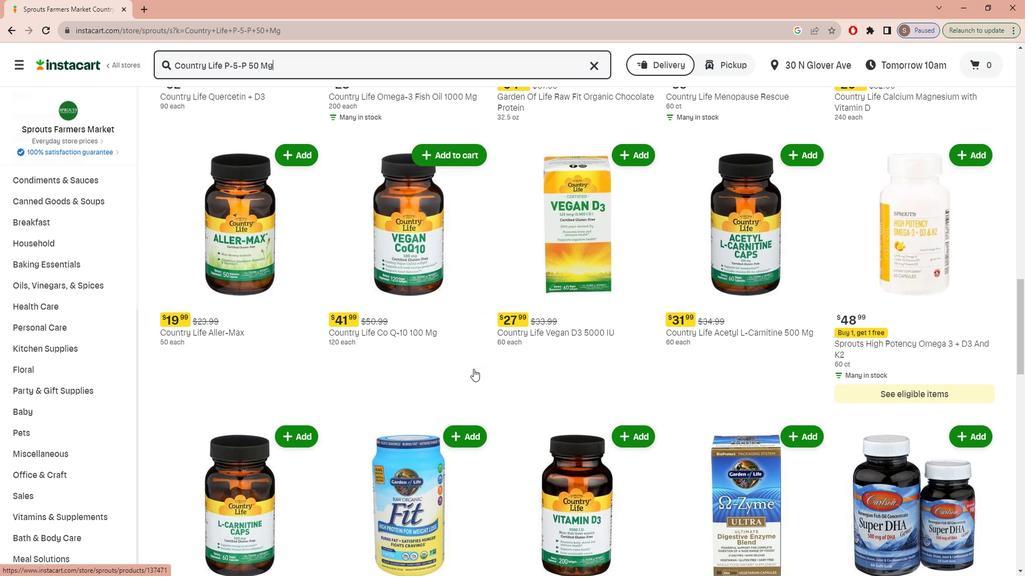 
Action: Mouse scrolled (479, 360) with delta (0, 0)
Screenshot: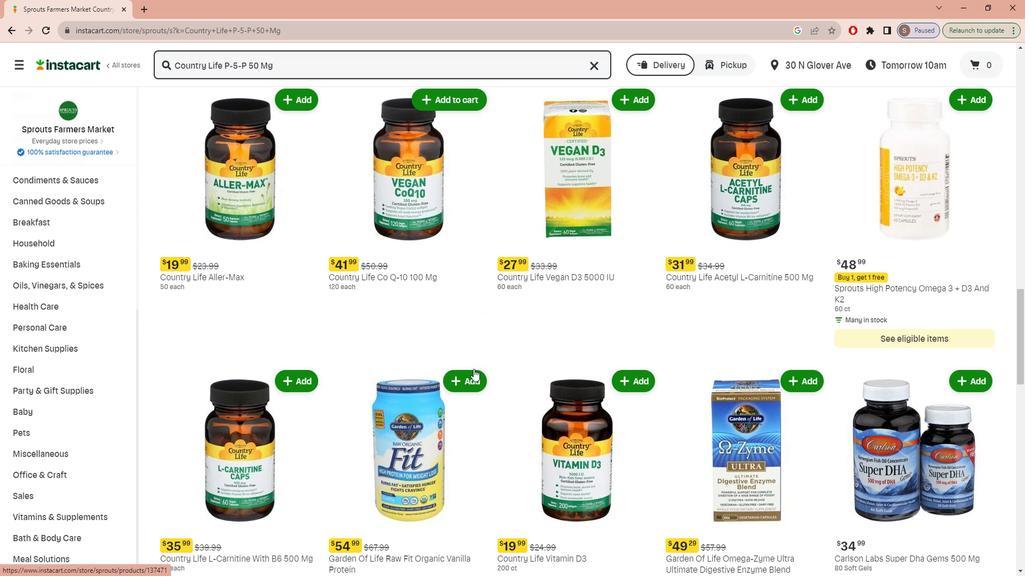 
Action: Mouse scrolled (479, 360) with delta (0, 0)
Screenshot: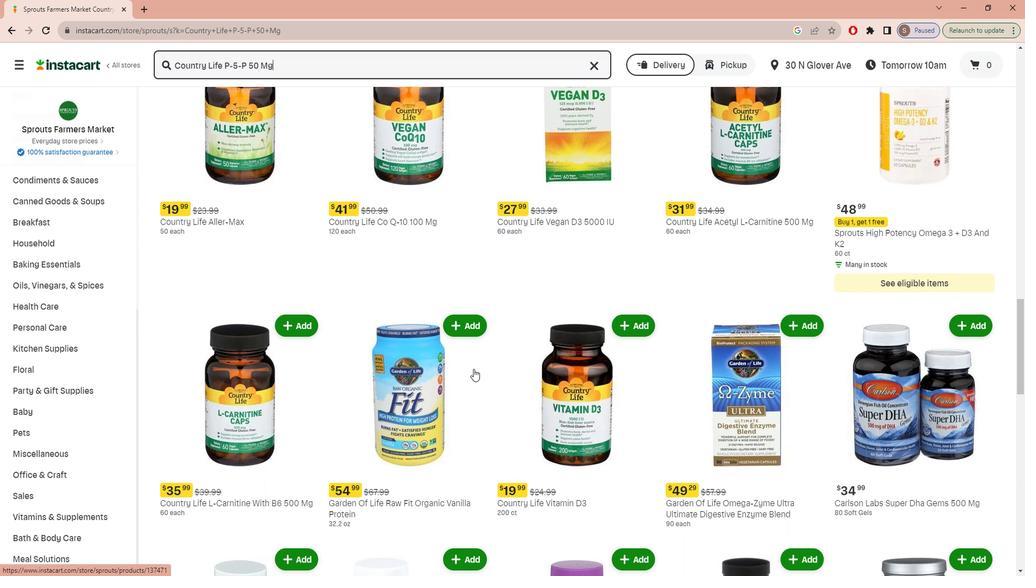 
Action: Mouse scrolled (479, 360) with delta (0, 0)
Screenshot: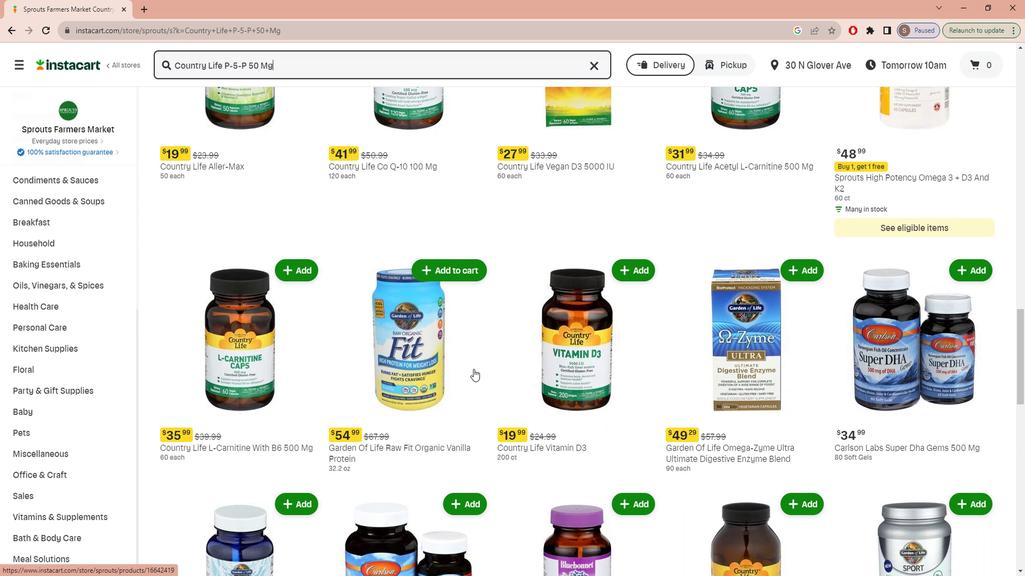 
Action: Mouse scrolled (479, 360) with delta (0, 0)
Screenshot: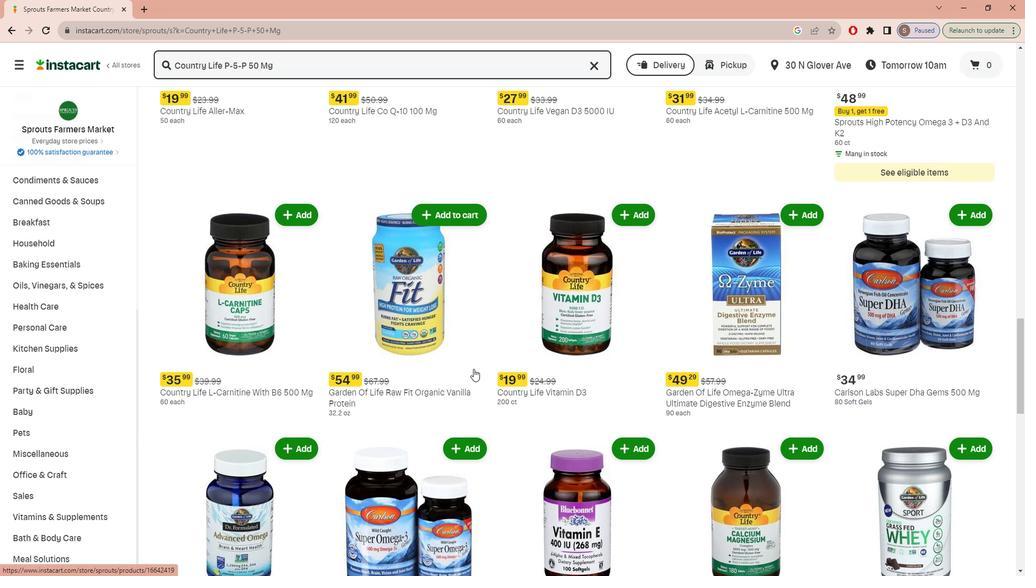 
Action: Mouse moved to (478, 362)
Screenshot: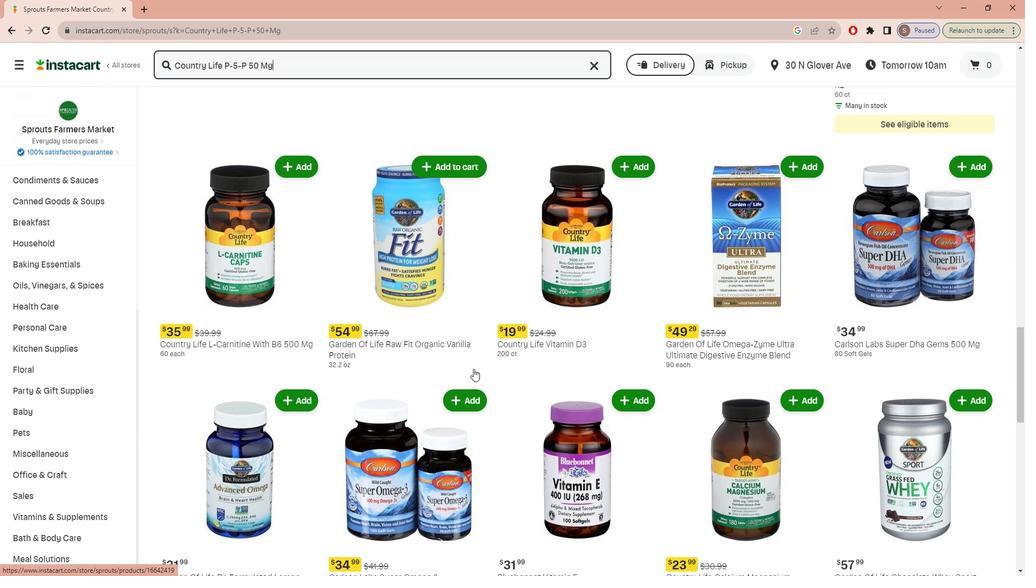 
Action: Mouse scrolled (478, 361) with delta (0, 0)
Screenshot: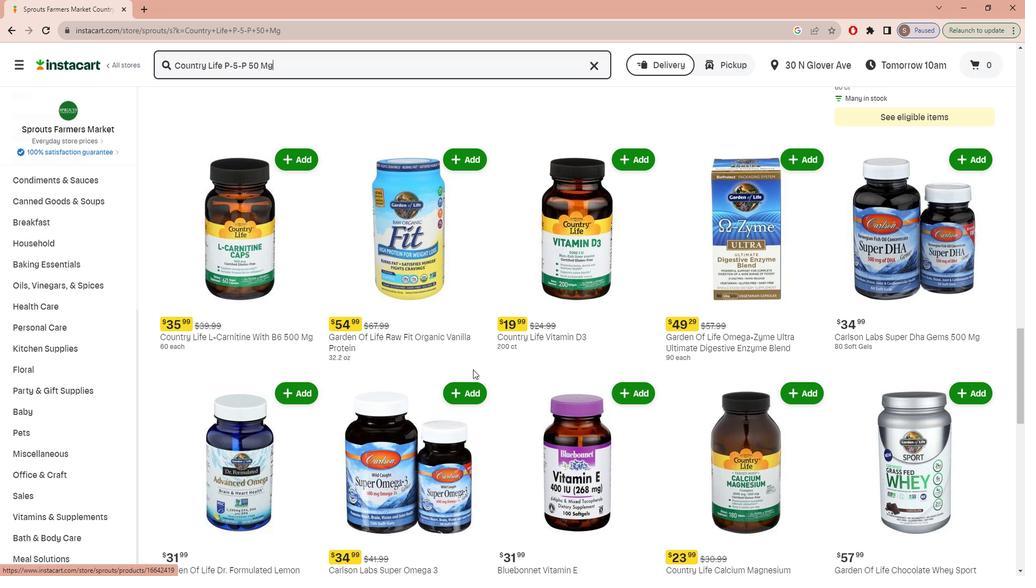 
Action: Mouse scrolled (478, 361) with delta (0, 0)
Screenshot: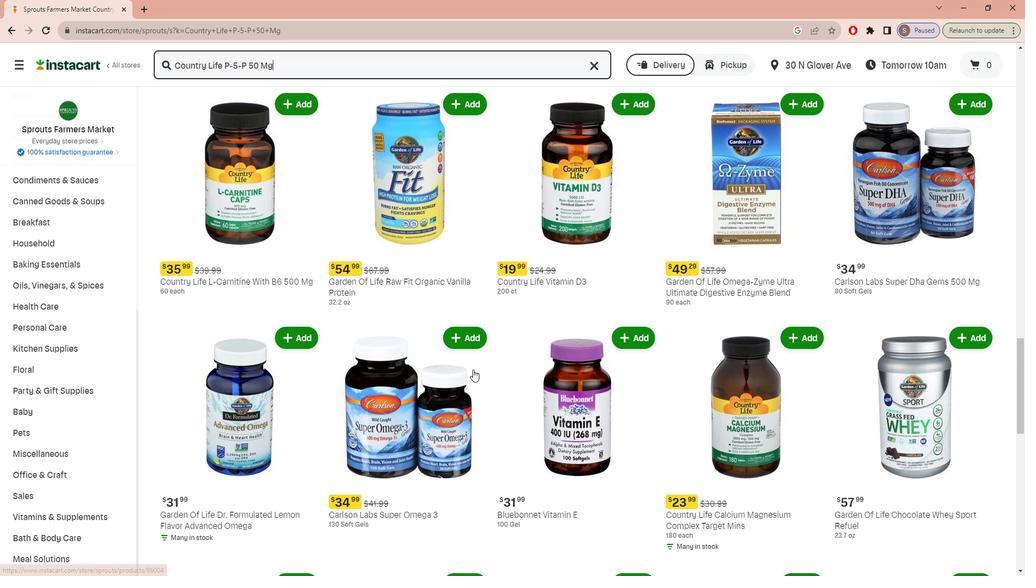 
Action: Mouse moved to (478, 362)
Screenshot: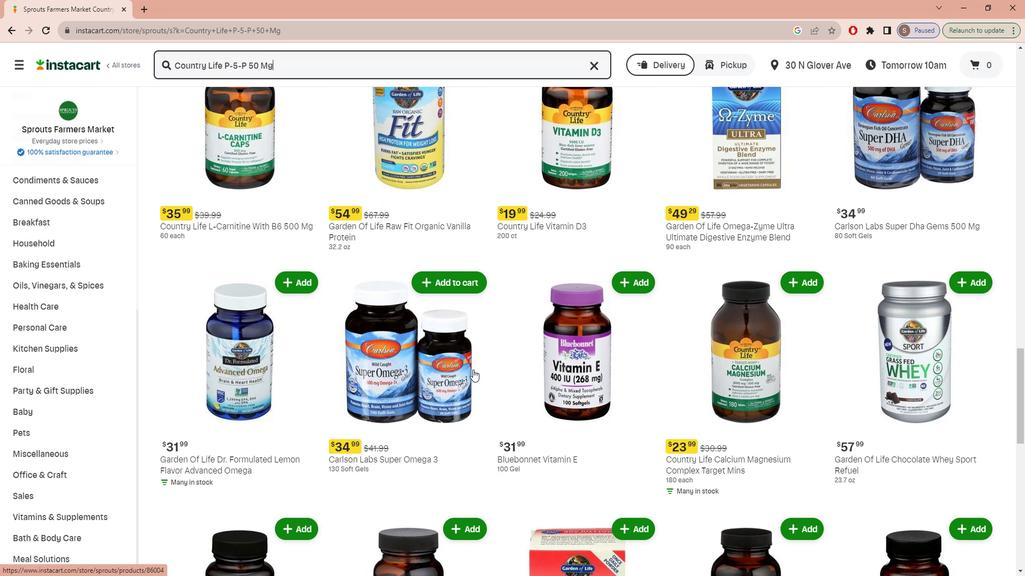 
Action: Mouse scrolled (478, 361) with delta (0, 0)
Screenshot: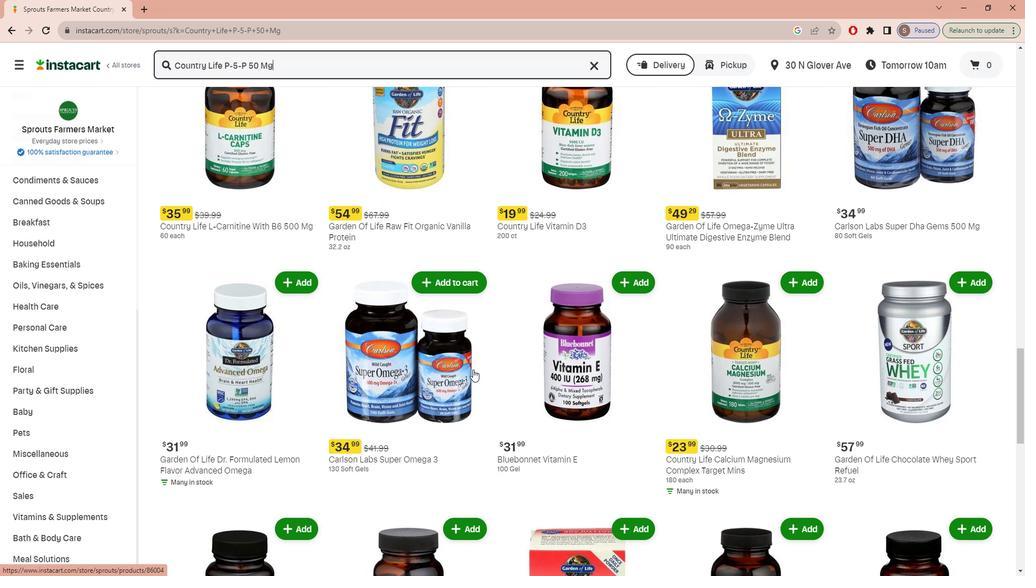 
Action: Mouse moved to (478, 362)
Screenshot: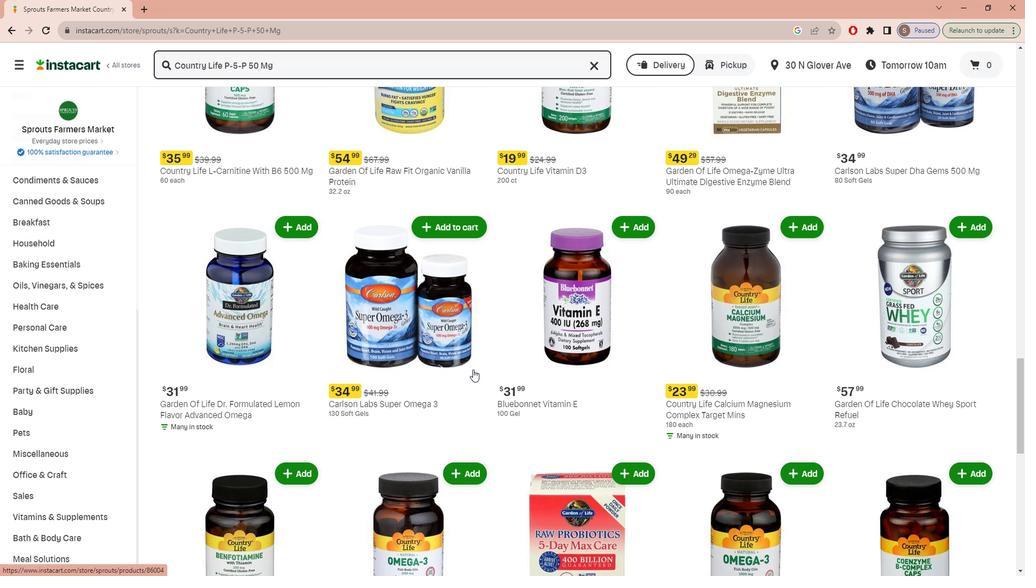 
Action: Mouse scrolled (478, 362) with delta (0, 0)
Screenshot: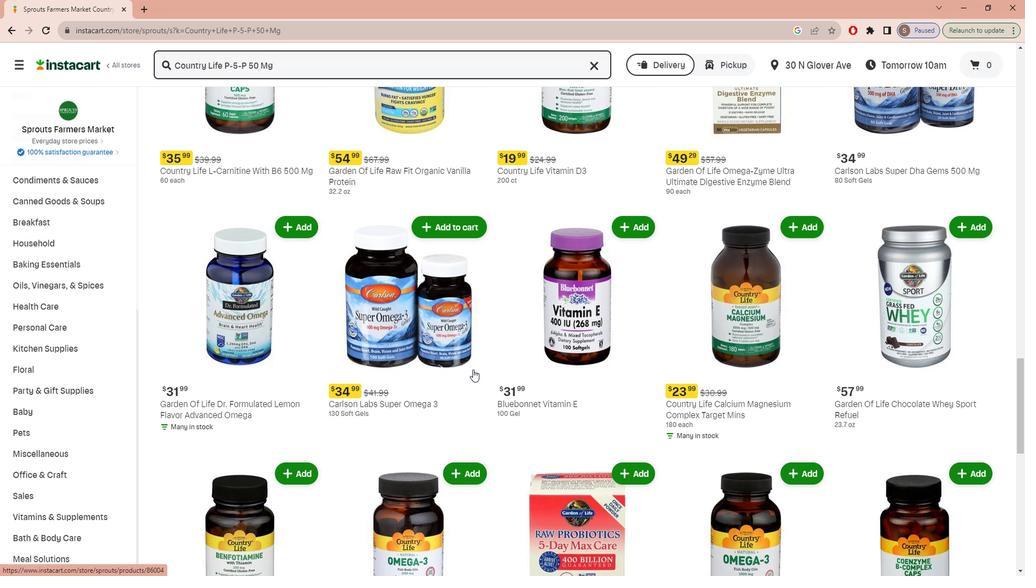 
Action: Mouse moved to (477, 362)
Screenshot: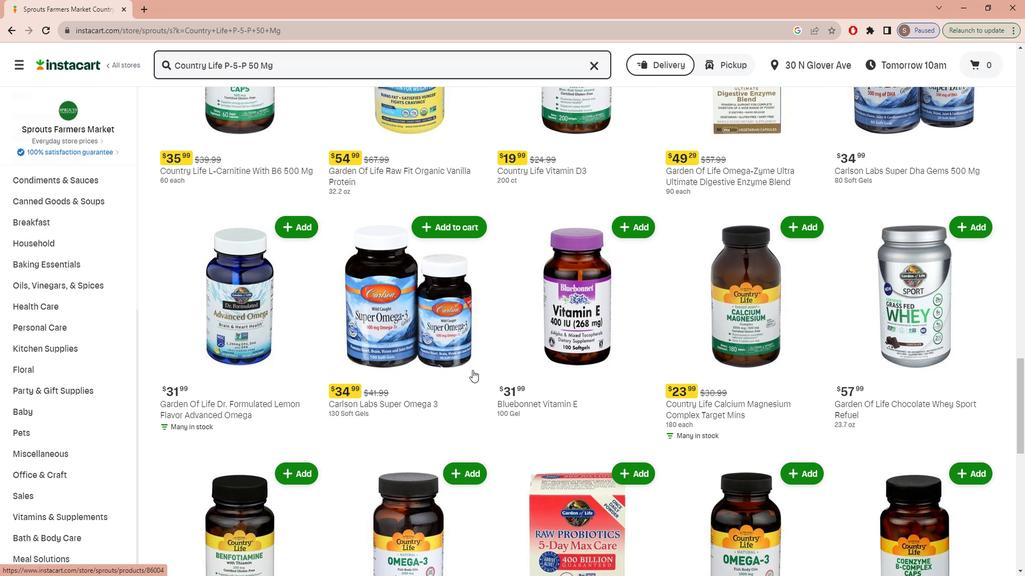 
Action: Mouse scrolled (477, 362) with delta (0, 0)
Screenshot: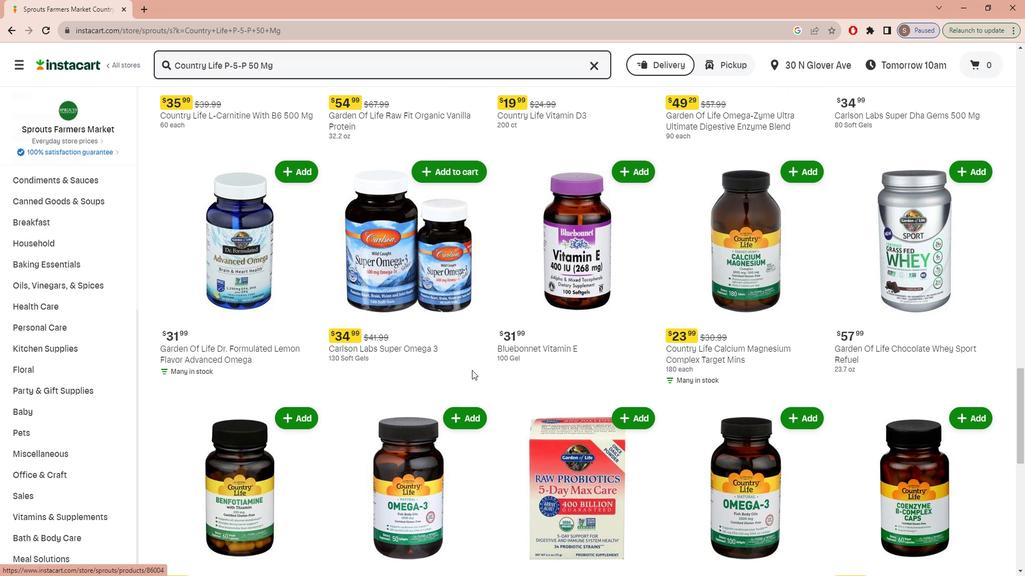 
Action: Mouse moved to (477, 362)
Screenshot: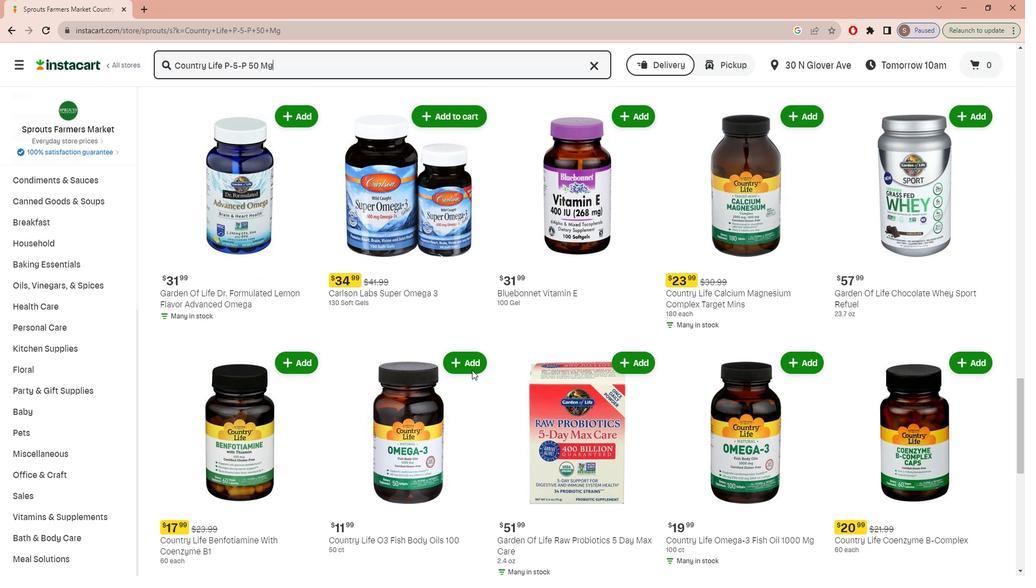 
Action: Mouse scrolled (477, 362) with delta (0, 0)
Screenshot: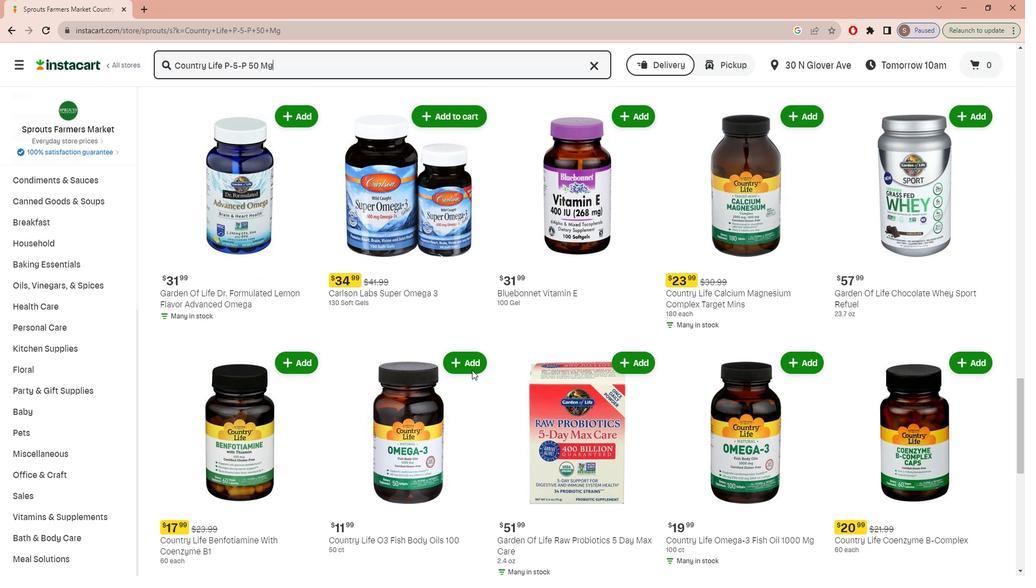 
Action: Mouse moved to (475, 363)
Screenshot: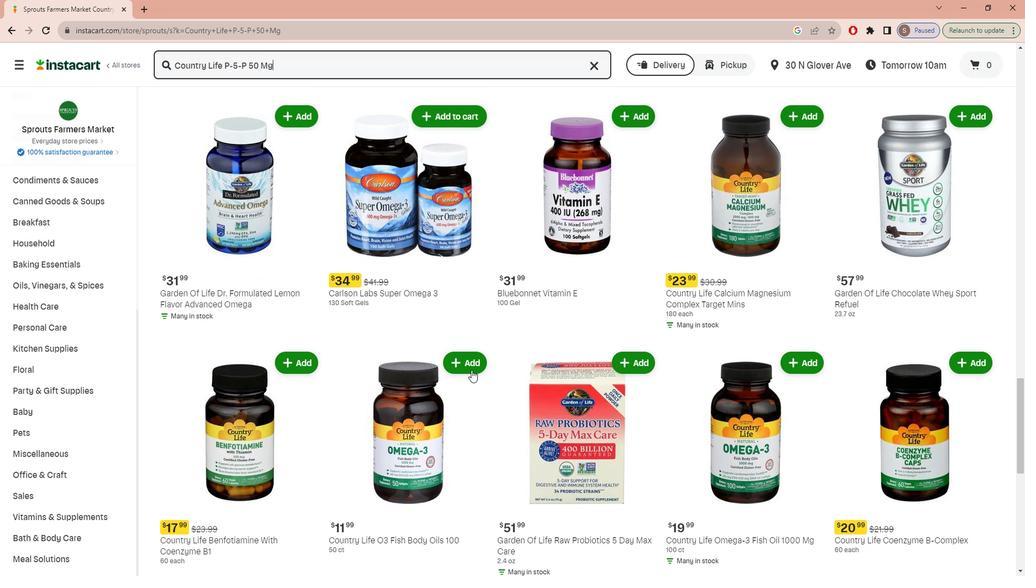 
Action: Mouse scrolled (475, 362) with delta (0, 0)
Screenshot: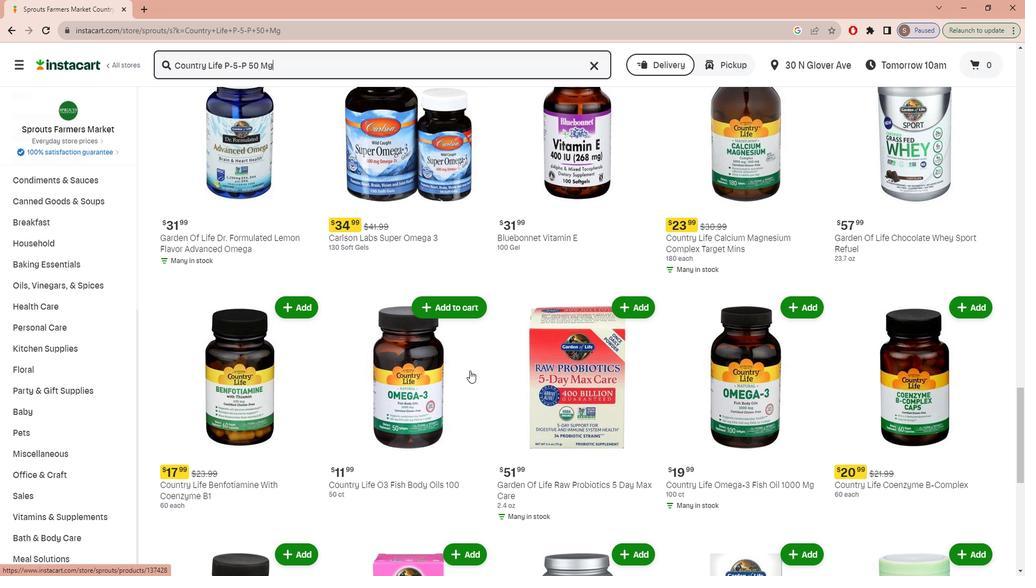 
Action: Mouse scrolled (475, 362) with delta (0, 0)
Screenshot: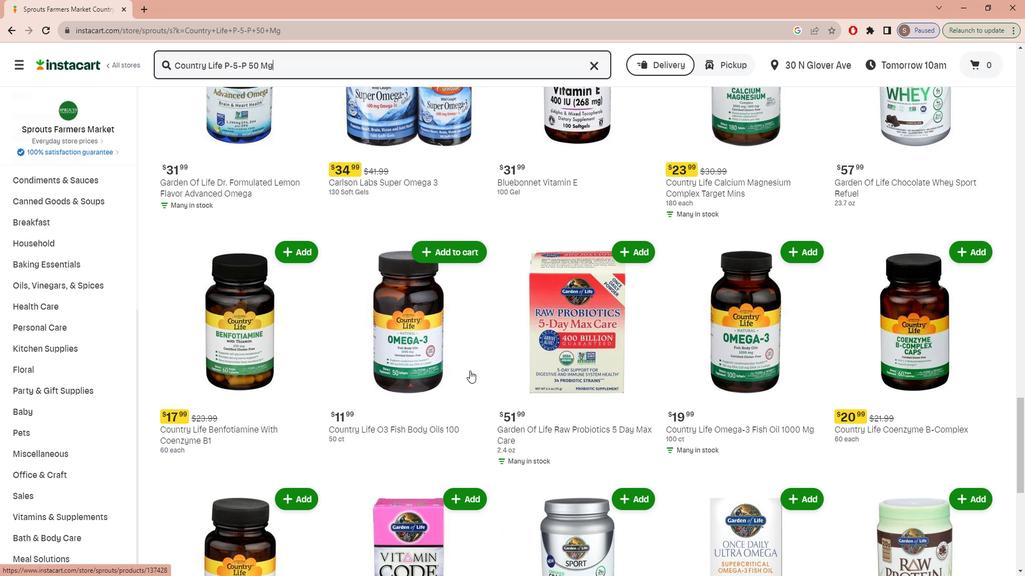 
Action: Mouse scrolled (475, 362) with delta (0, 0)
Screenshot: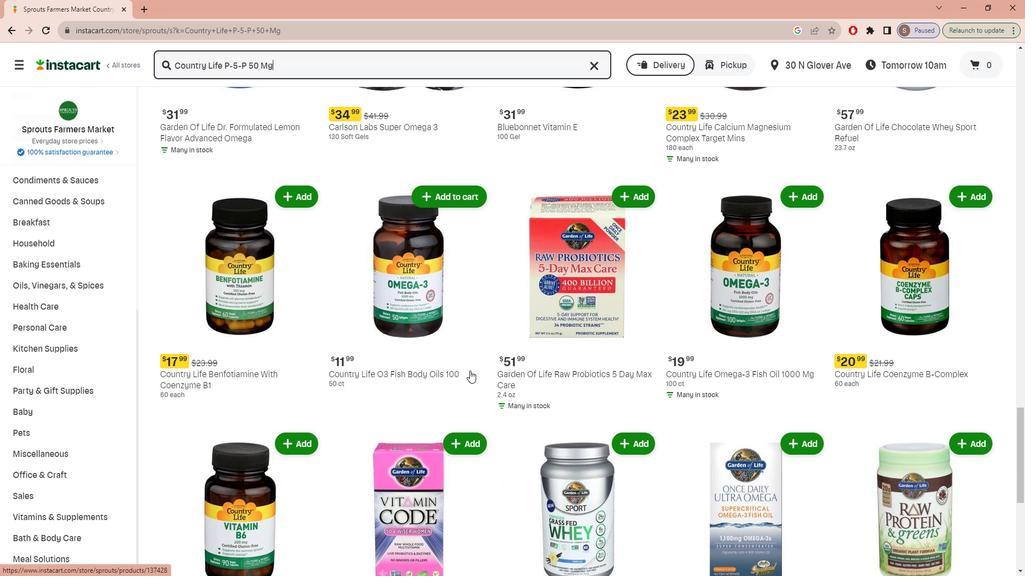 
Action: Mouse scrolled (475, 362) with delta (0, 0)
Screenshot: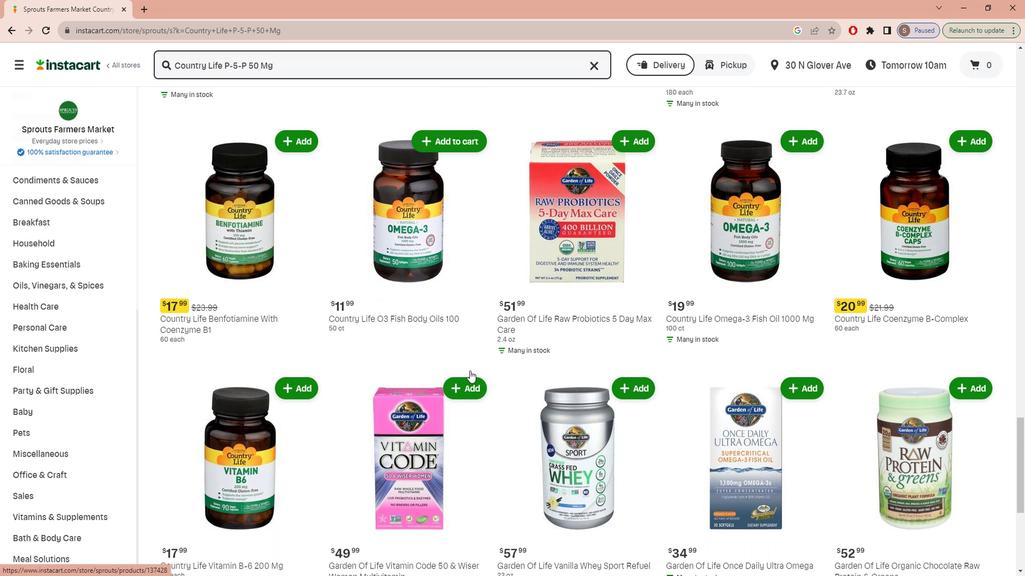 
Action: Mouse scrolled (475, 362) with delta (0, 0)
Screenshot: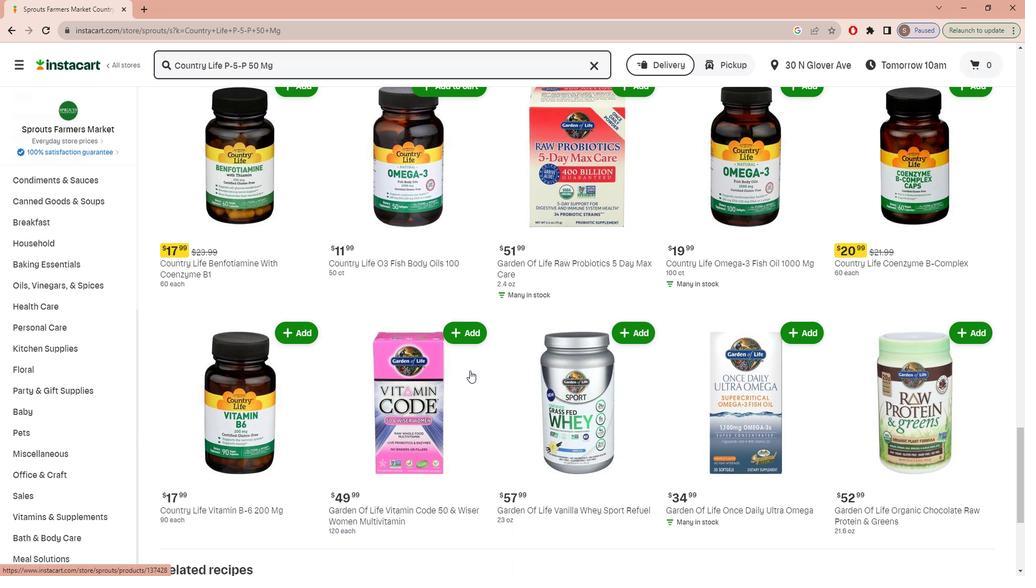 
Action: Mouse scrolled (475, 362) with delta (0, 0)
Screenshot: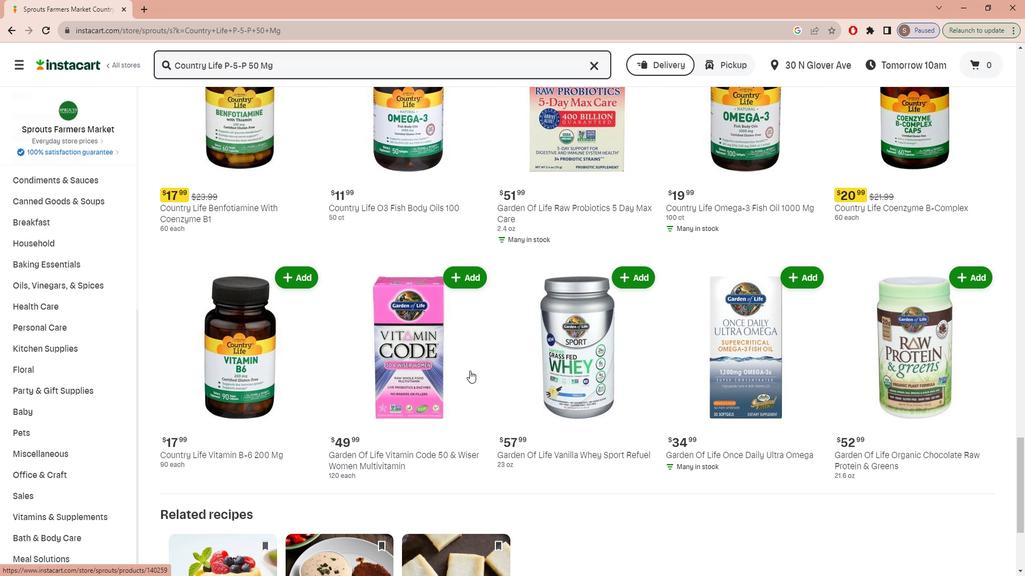 
Action: Mouse scrolled (475, 362) with delta (0, 0)
Screenshot: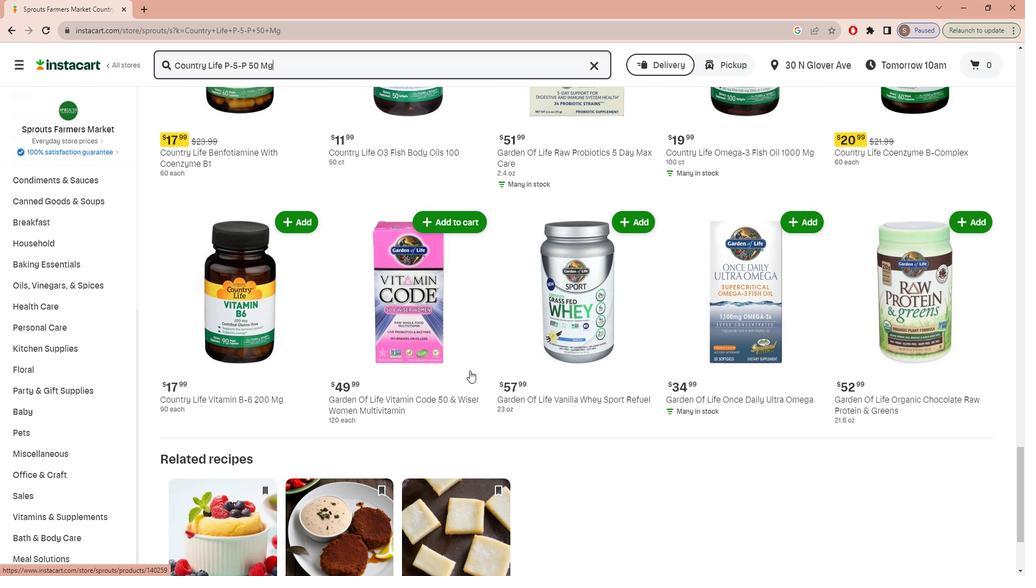 
Action: Mouse scrolled (475, 362) with delta (0, 0)
Screenshot: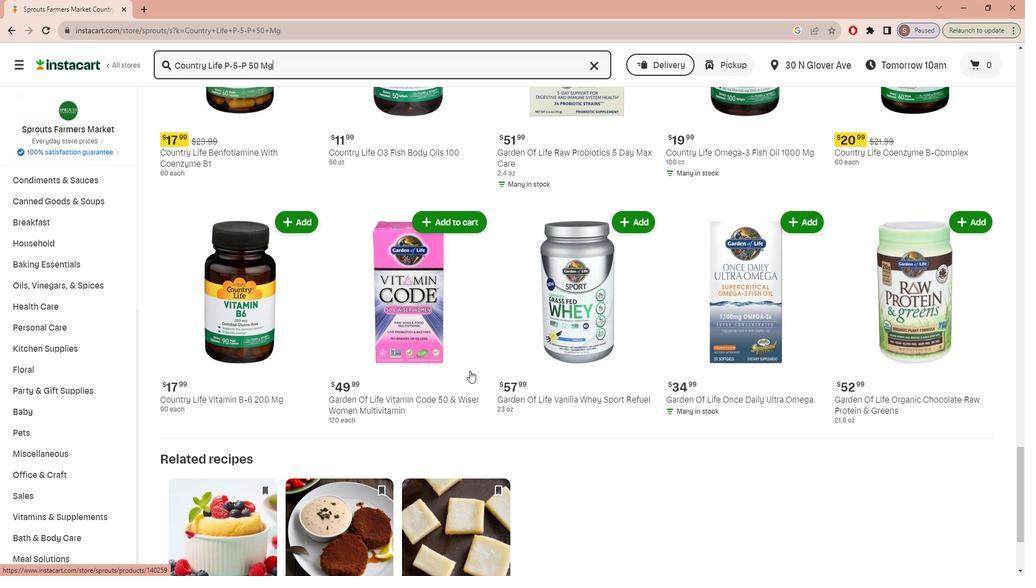 
Action: Mouse scrolled (475, 362) with delta (0, 0)
Screenshot: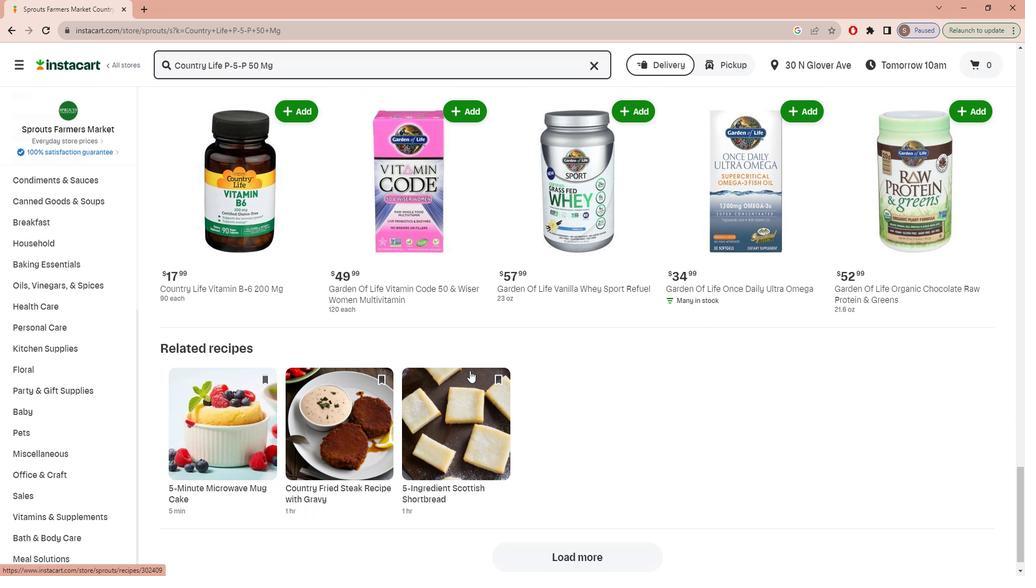 
